 Task: Create a due date automation trigger when advanced on, 2 days after a card is due add dates without an overdue due date at 11:00 AM.
Action: Mouse moved to (985, 318)
Screenshot: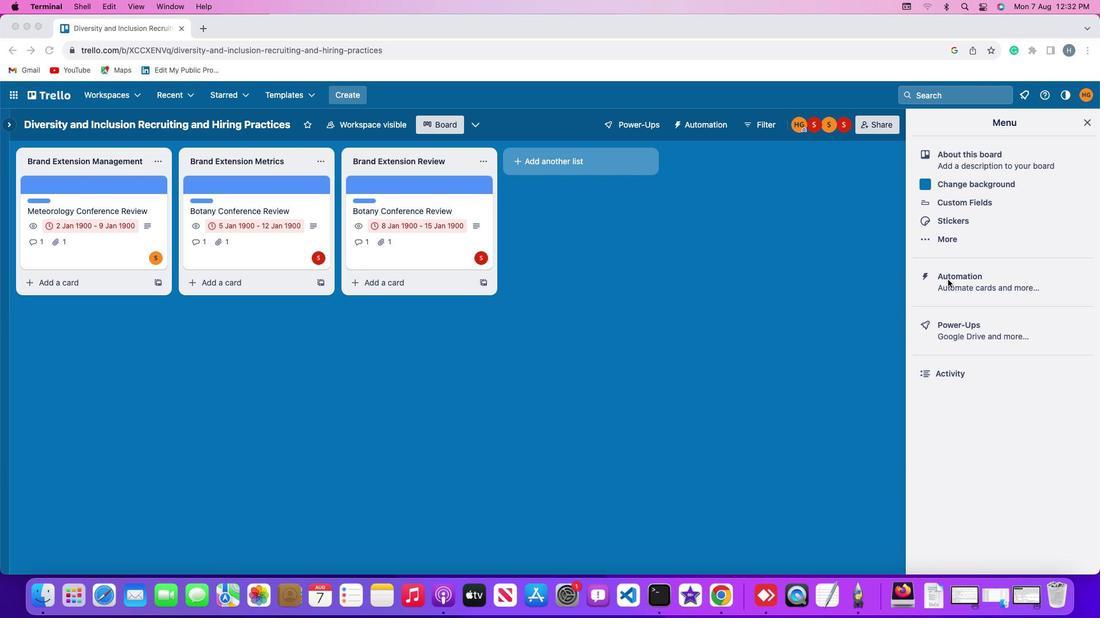 
Action: Mouse pressed left at (985, 318)
Screenshot: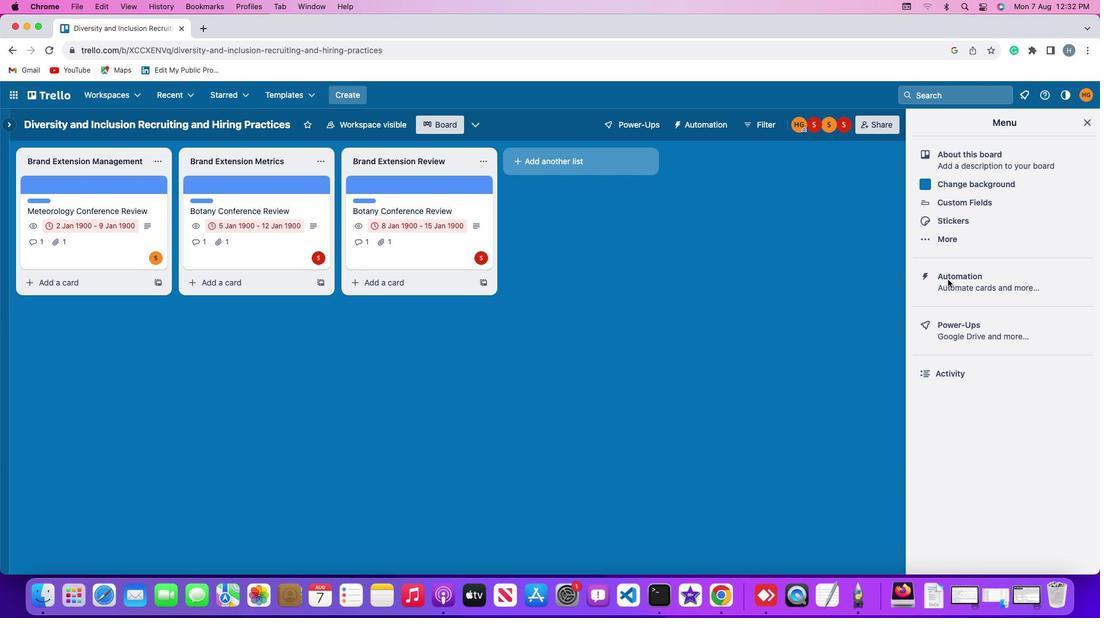 
Action: Mouse pressed left at (985, 318)
Screenshot: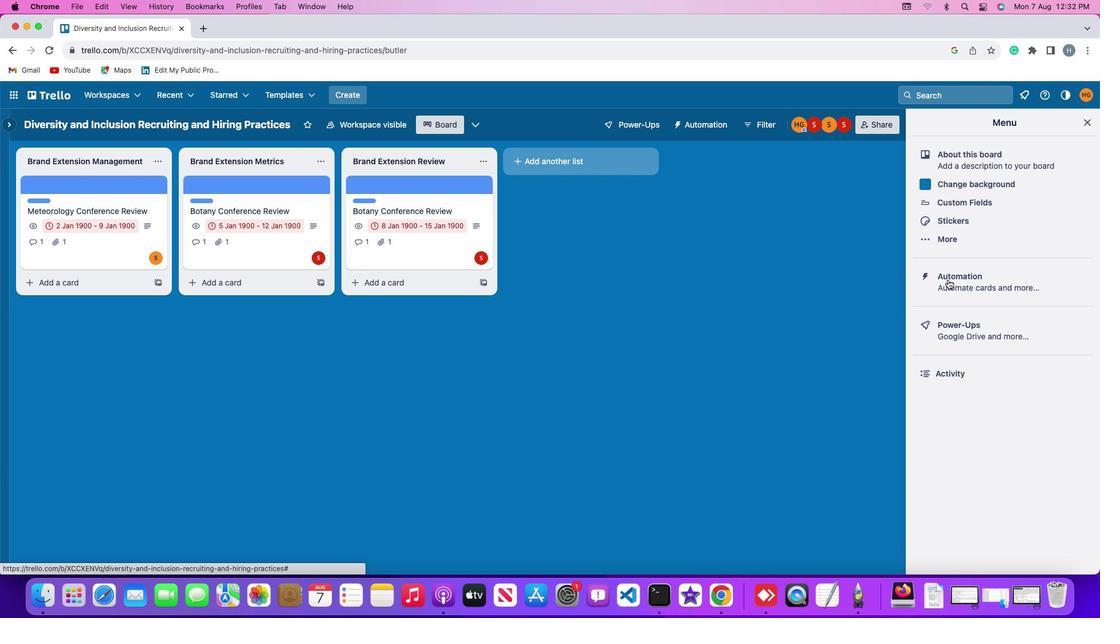 
Action: Mouse moved to (81, 310)
Screenshot: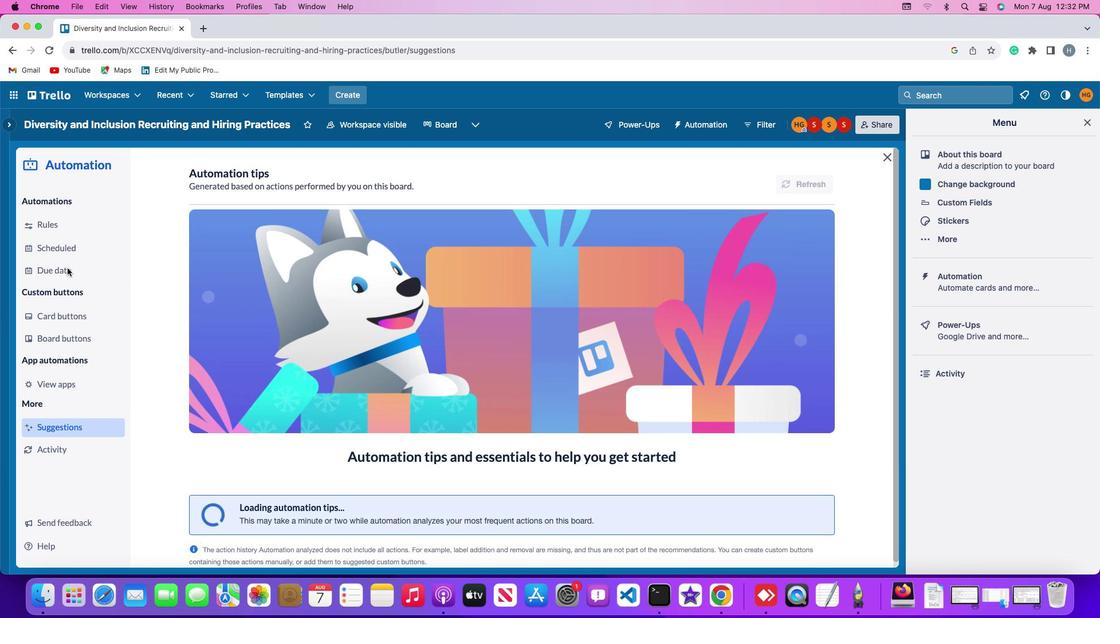 
Action: Mouse pressed left at (81, 310)
Screenshot: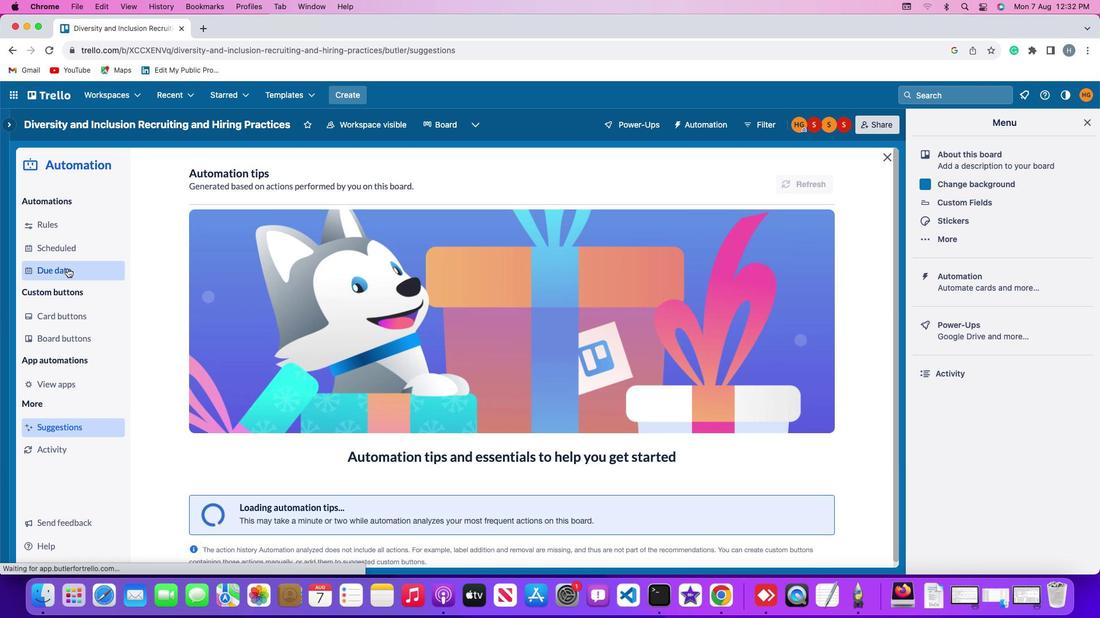 
Action: Mouse moved to (821, 241)
Screenshot: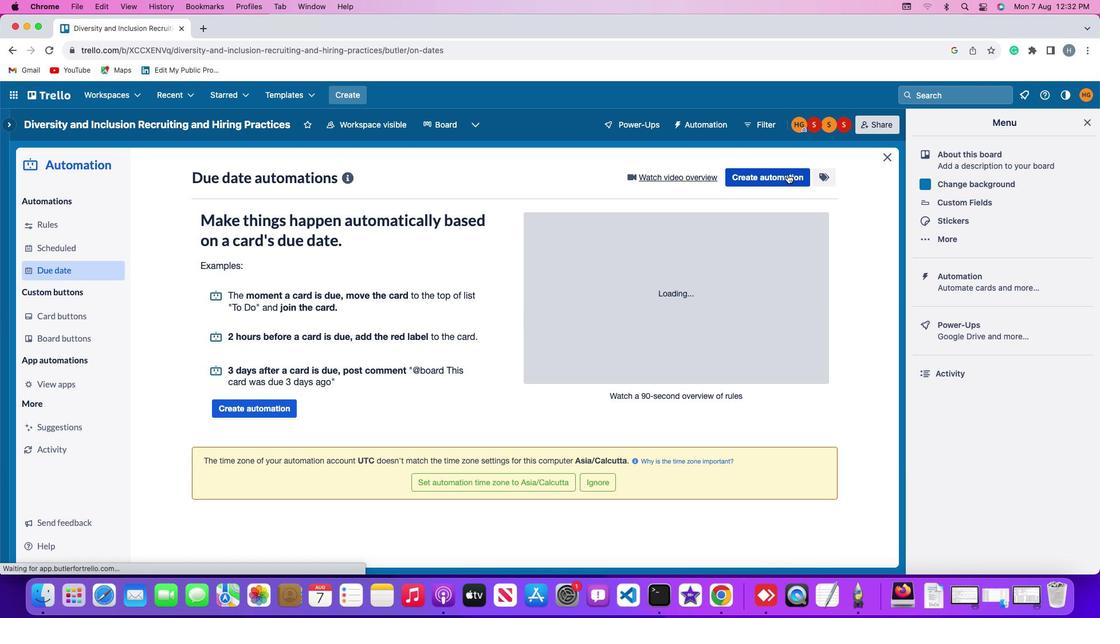 
Action: Mouse pressed left at (821, 241)
Screenshot: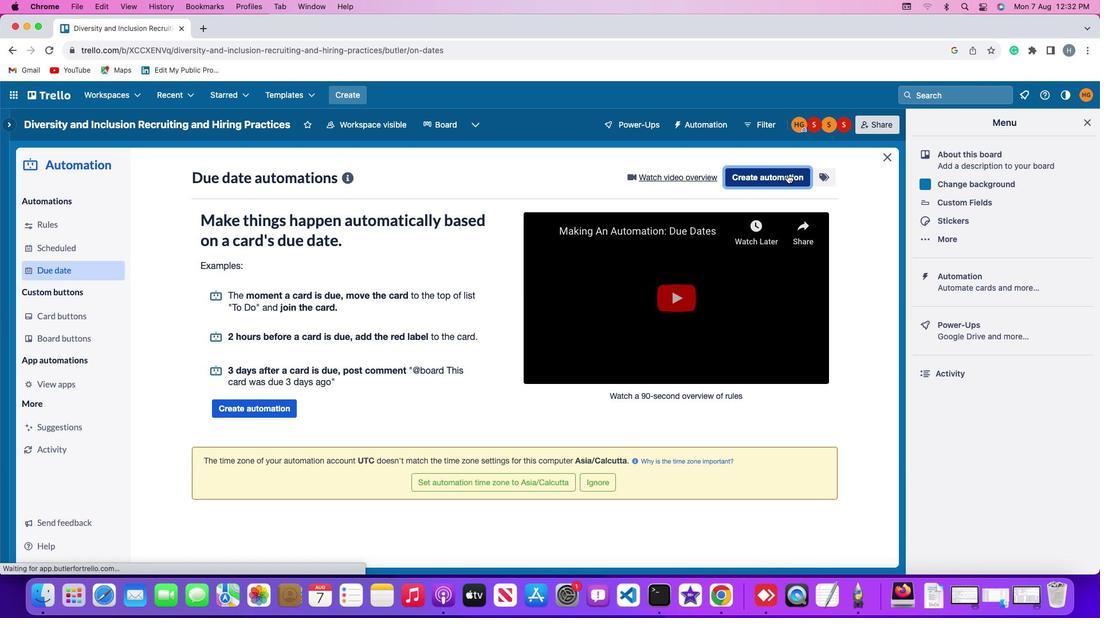 
Action: Mouse moved to (565, 323)
Screenshot: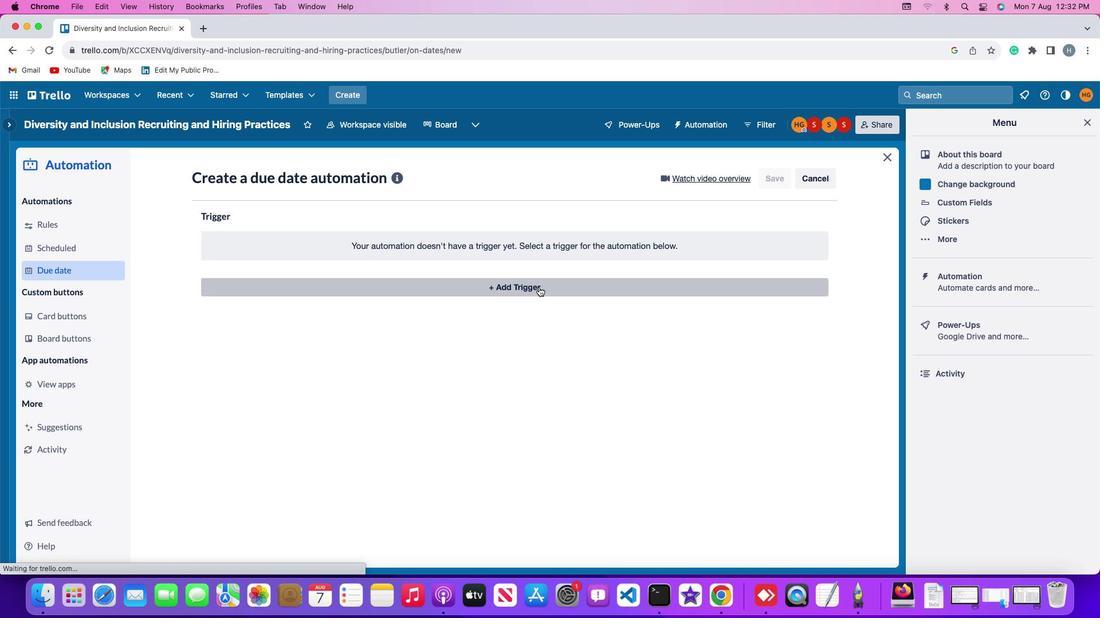 
Action: Mouse pressed left at (565, 323)
Screenshot: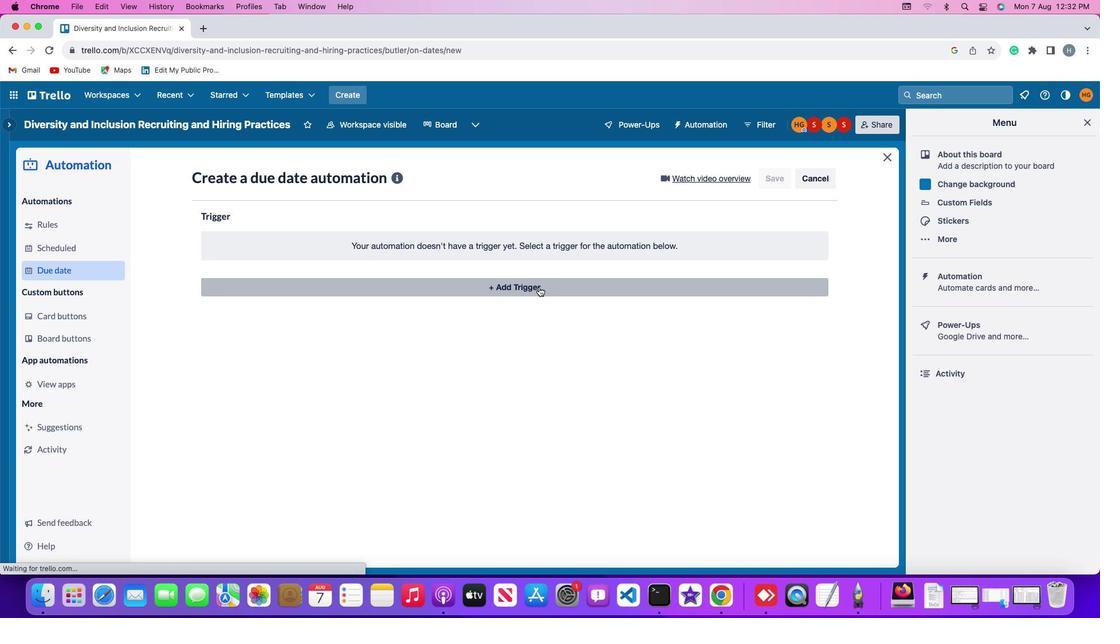 
Action: Mouse moved to (244, 451)
Screenshot: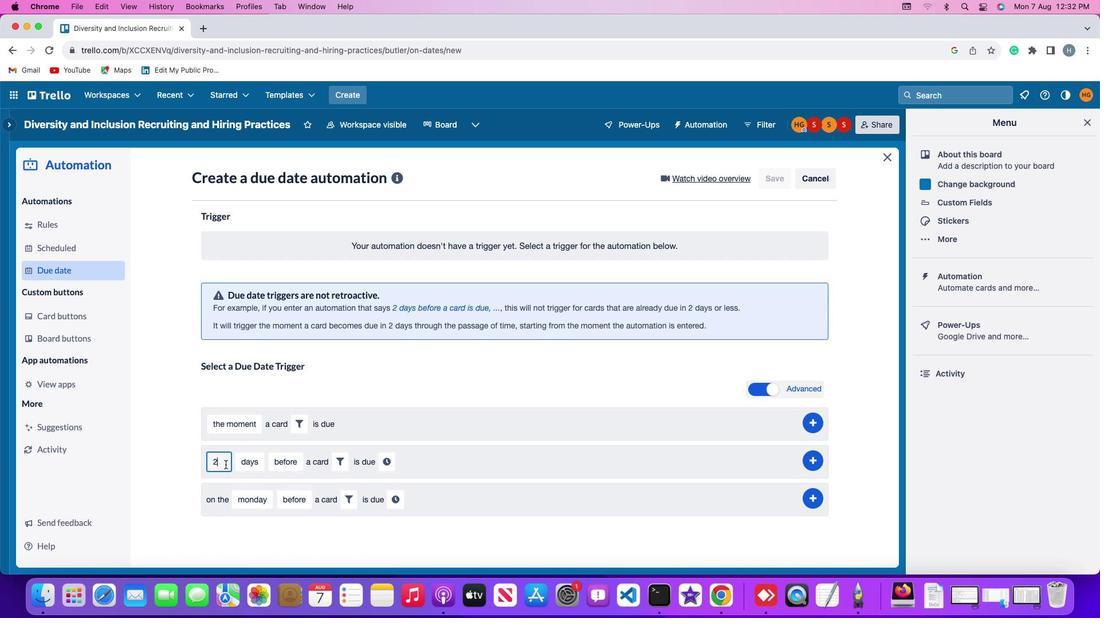 
Action: Mouse pressed left at (244, 451)
Screenshot: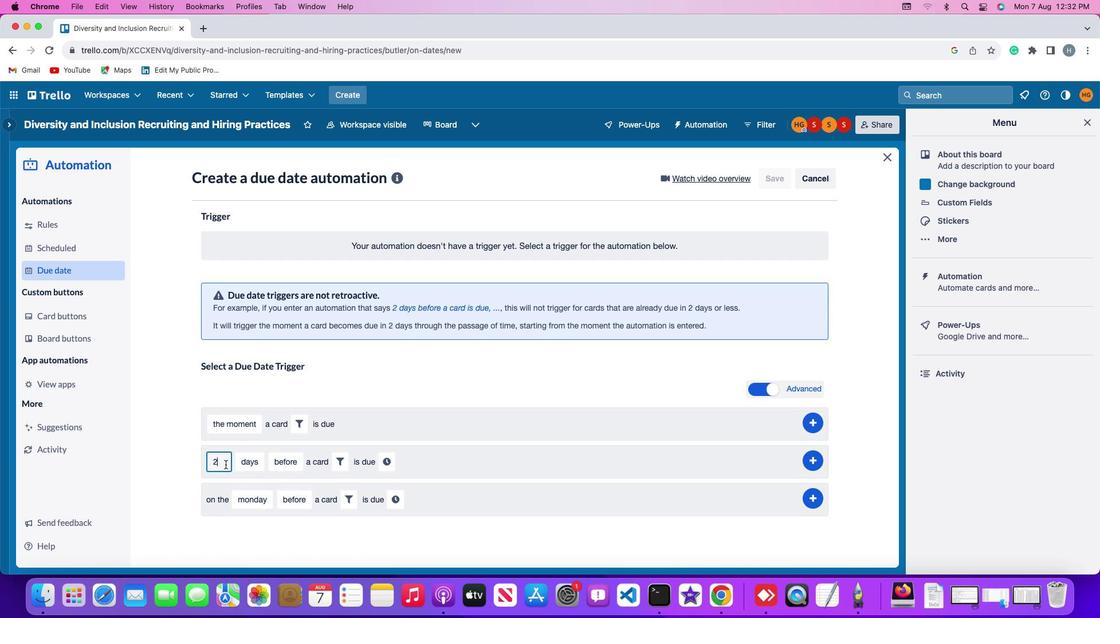 
Action: Mouse moved to (244, 451)
Screenshot: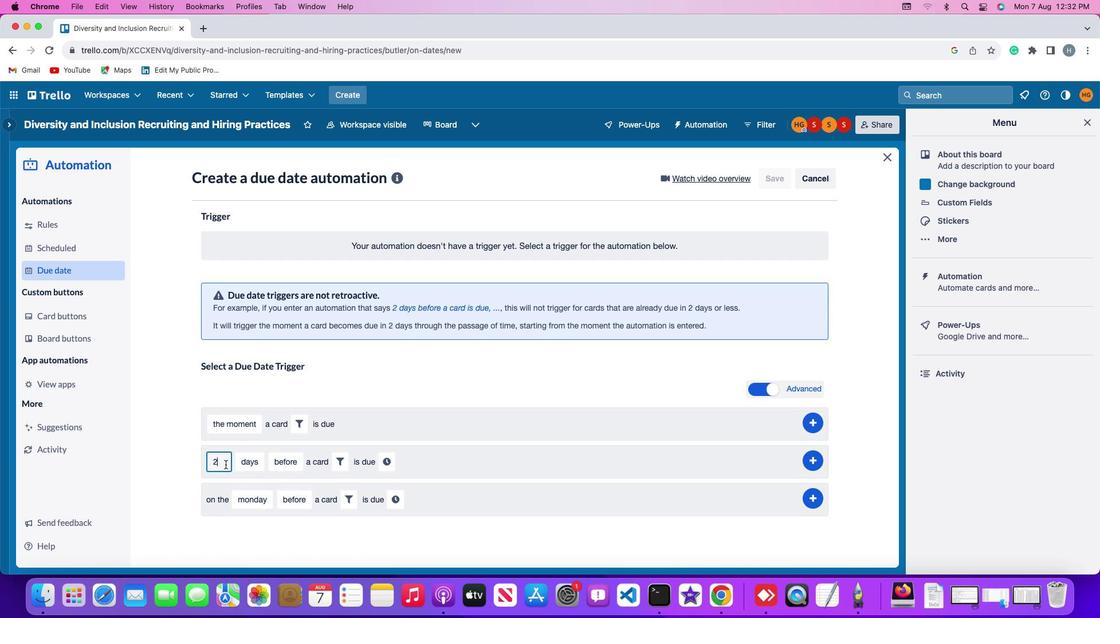 
Action: Key pressed Key.backspace'2'
Screenshot: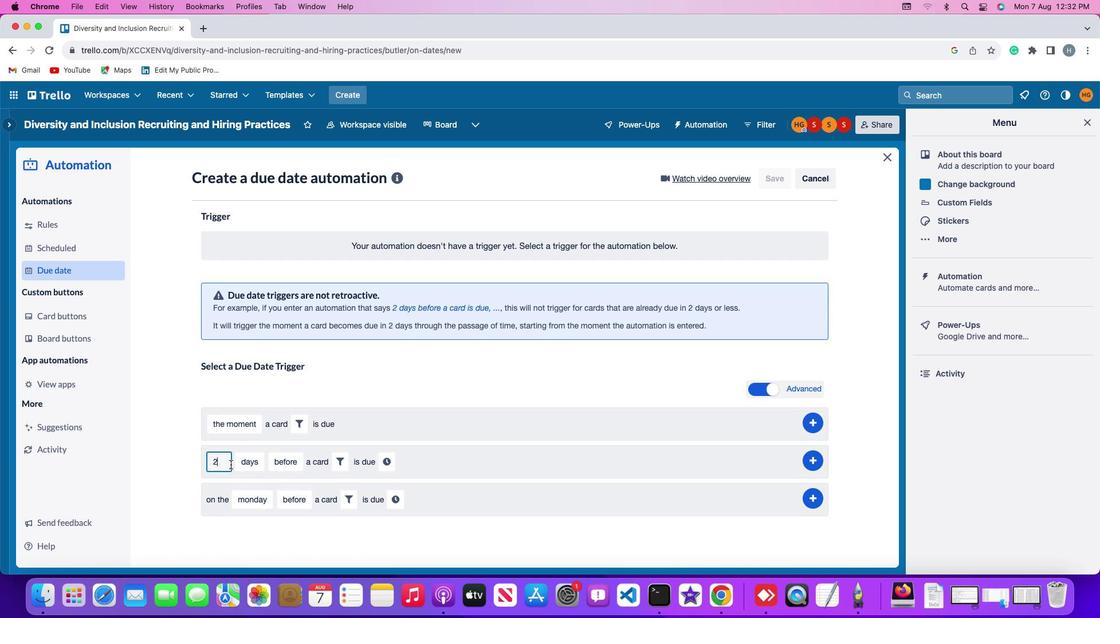
Action: Mouse moved to (271, 449)
Screenshot: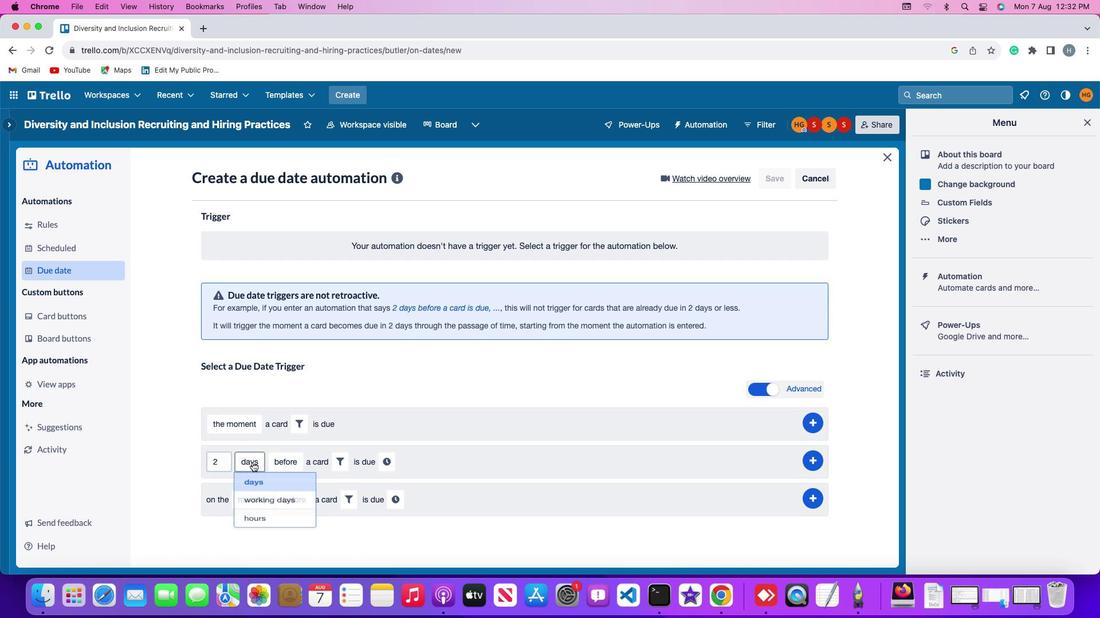 
Action: Mouse pressed left at (271, 449)
Screenshot: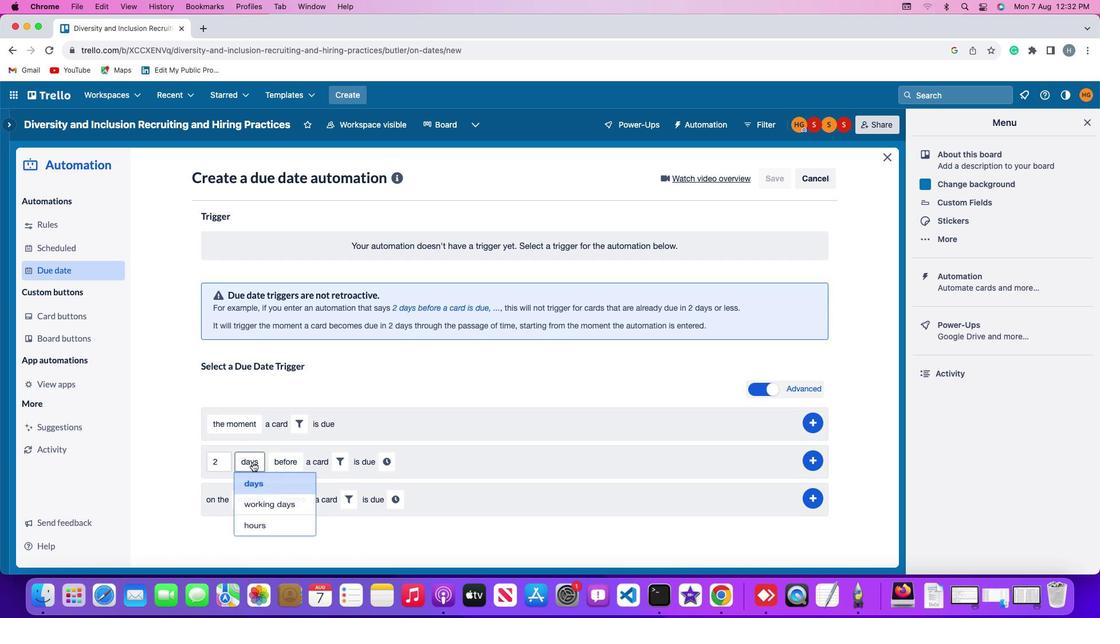 
Action: Mouse moved to (279, 469)
Screenshot: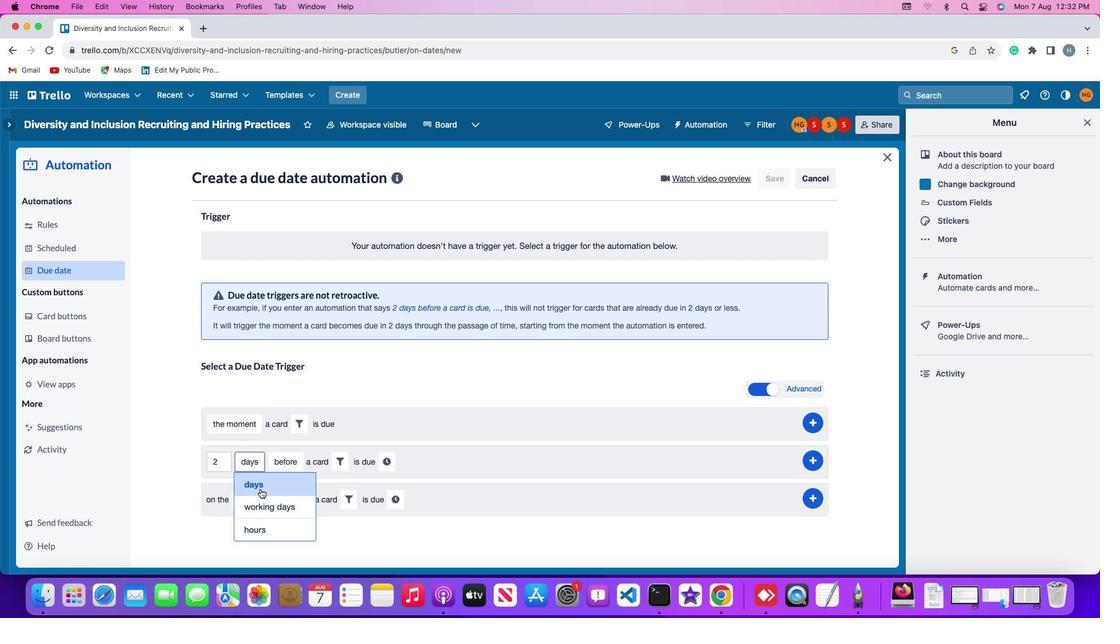 
Action: Mouse pressed left at (279, 469)
Screenshot: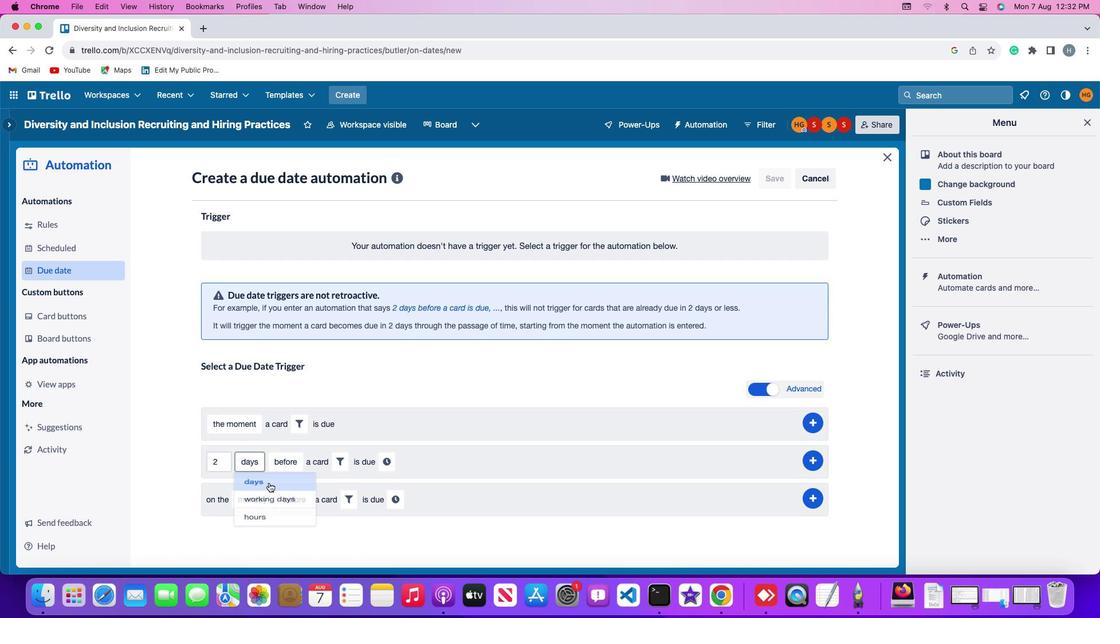 
Action: Mouse moved to (305, 450)
Screenshot: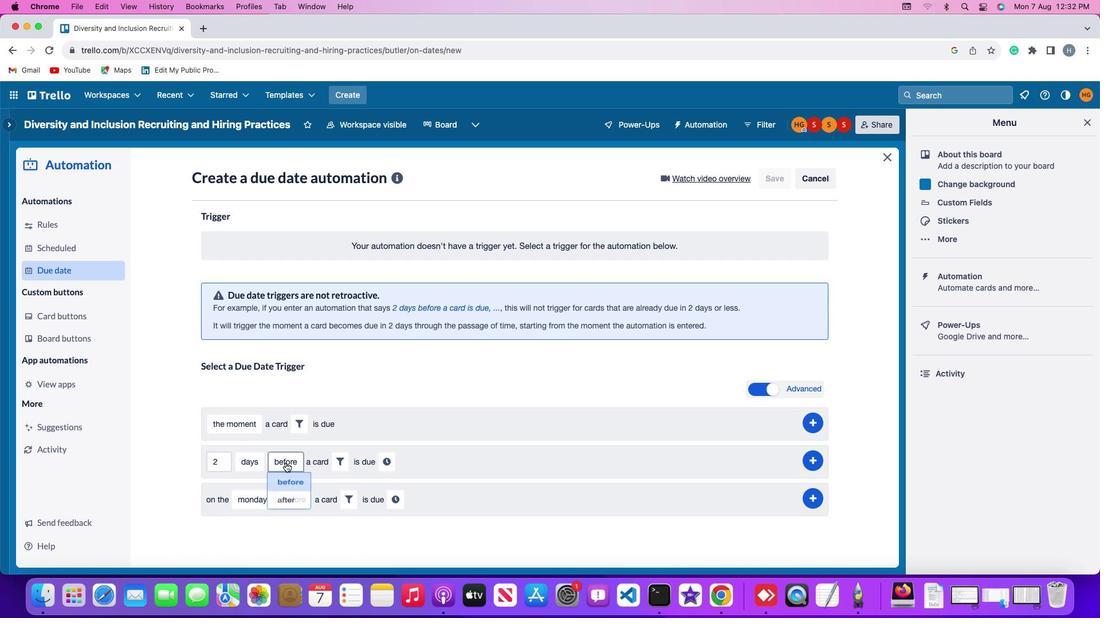 
Action: Mouse pressed left at (305, 450)
Screenshot: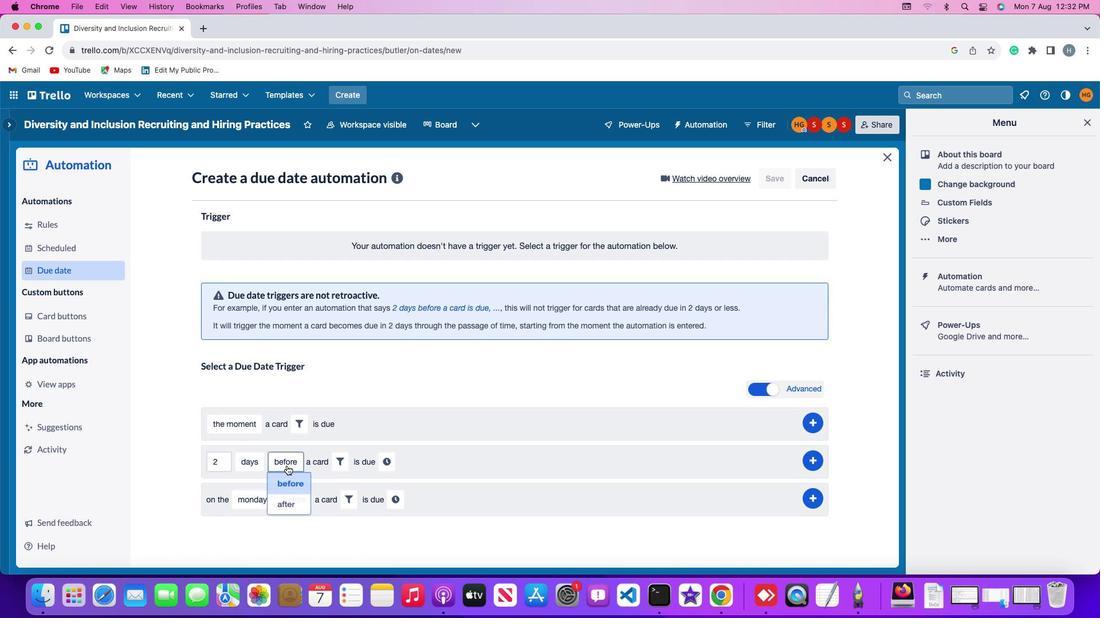 
Action: Mouse moved to (315, 482)
Screenshot: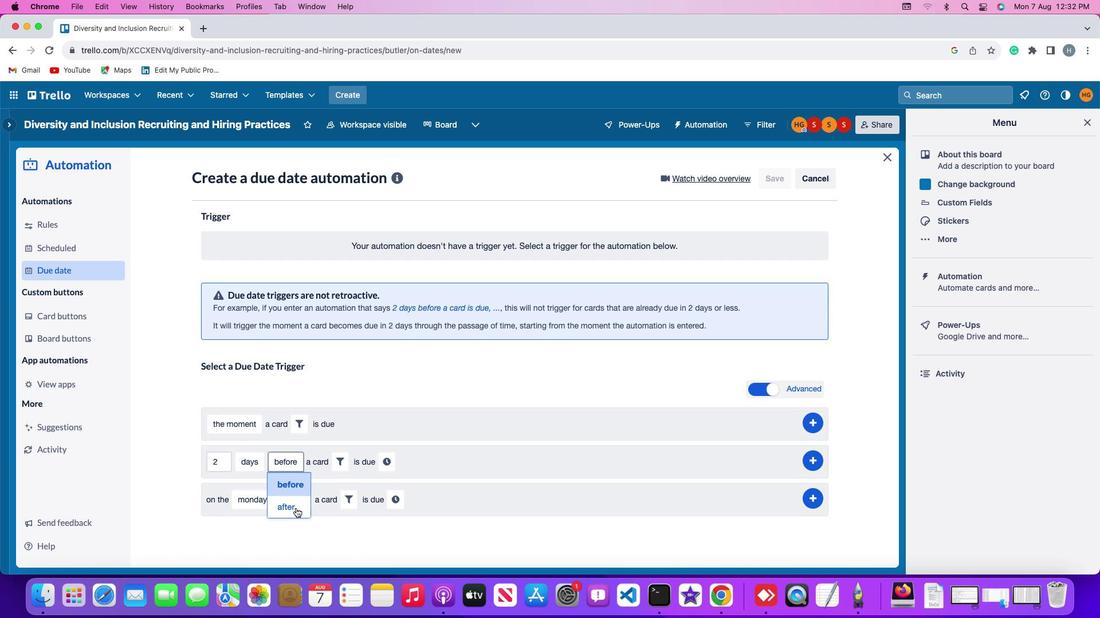 
Action: Mouse pressed left at (315, 482)
Screenshot: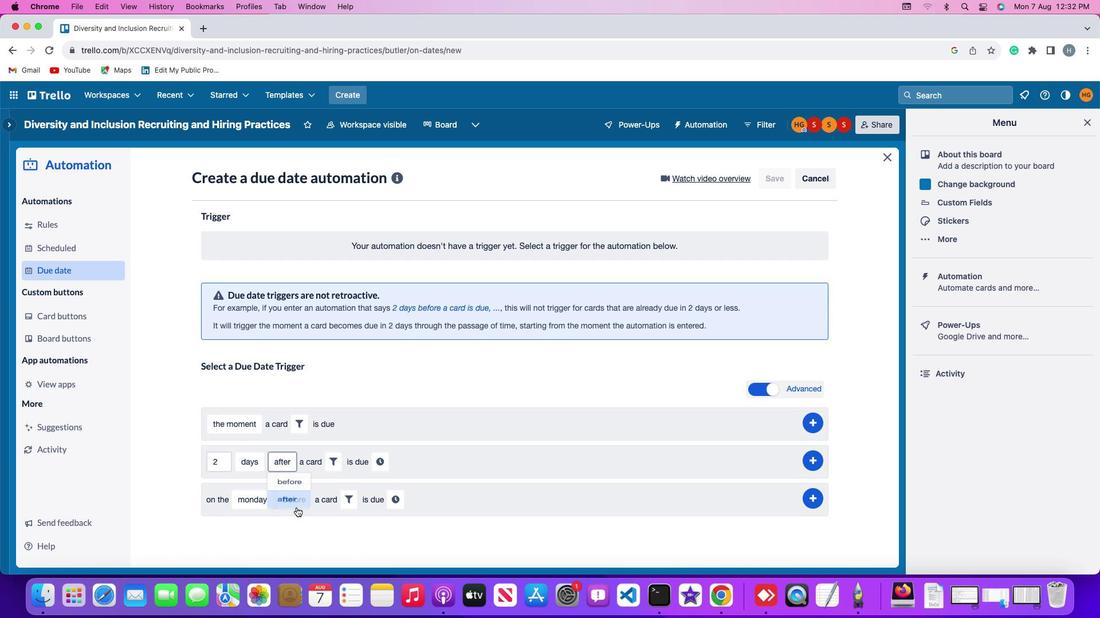 
Action: Mouse moved to (353, 452)
Screenshot: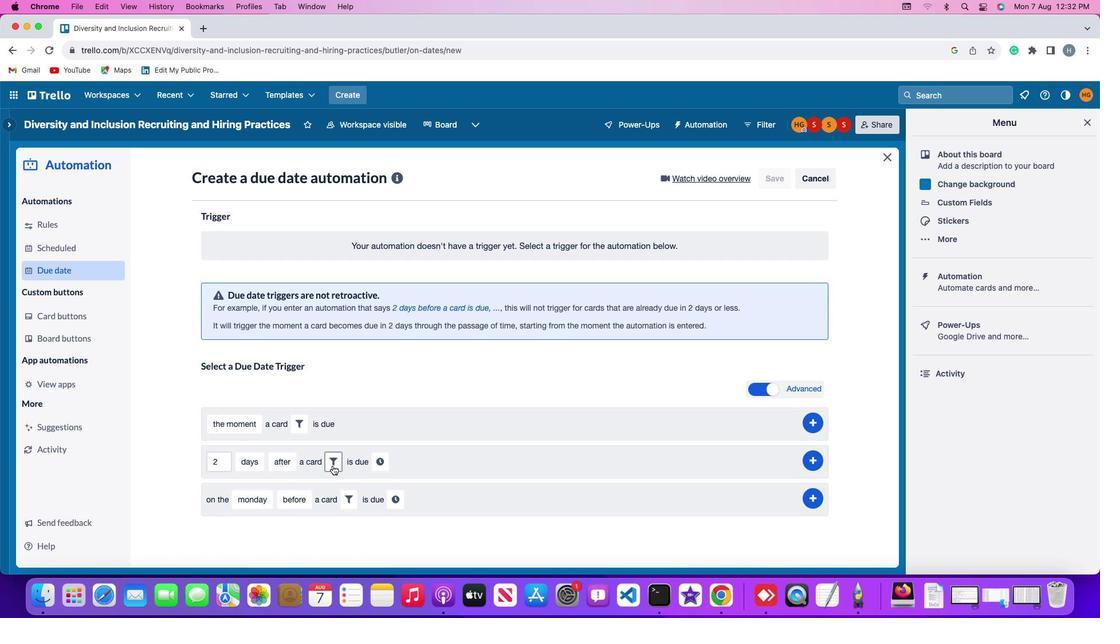 
Action: Mouse pressed left at (353, 452)
Screenshot: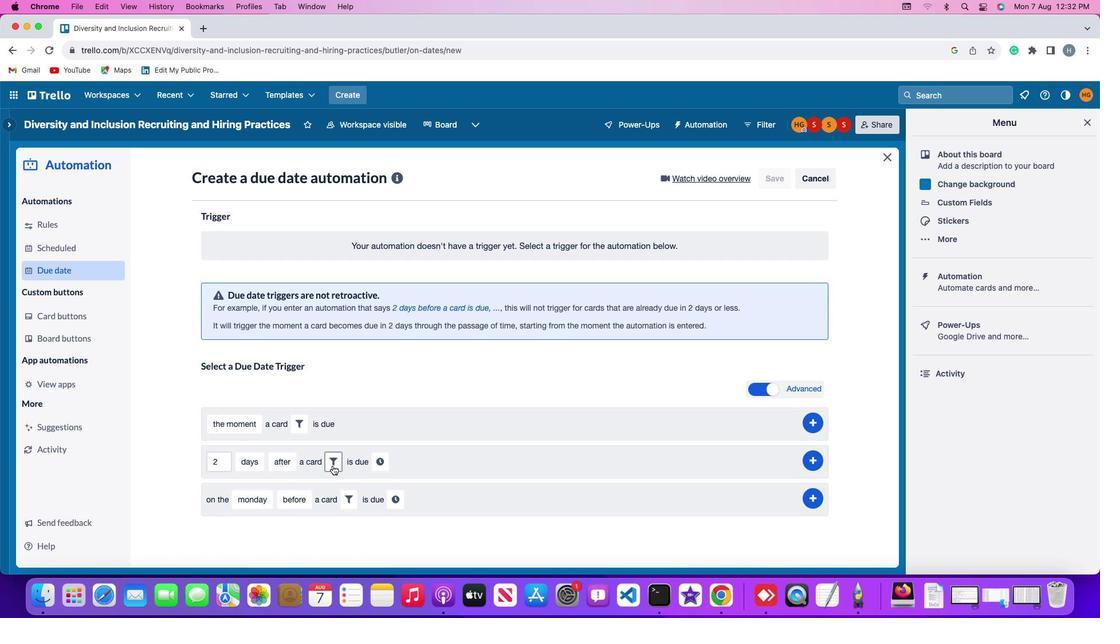 
Action: Mouse moved to (412, 478)
Screenshot: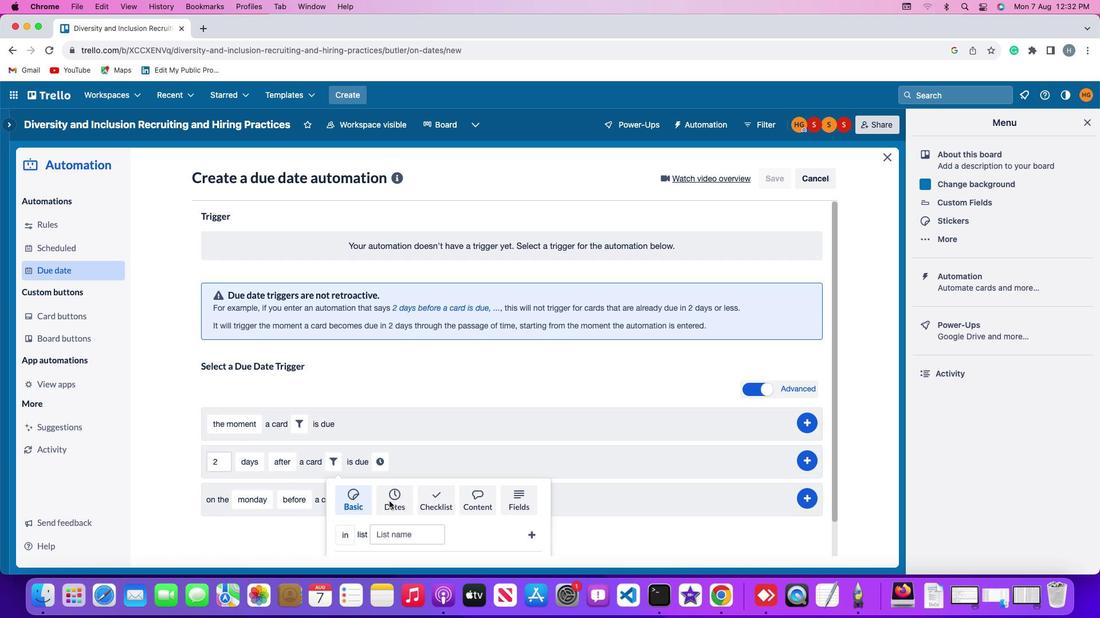 
Action: Mouse pressed left at (412, 478)
Screenshot: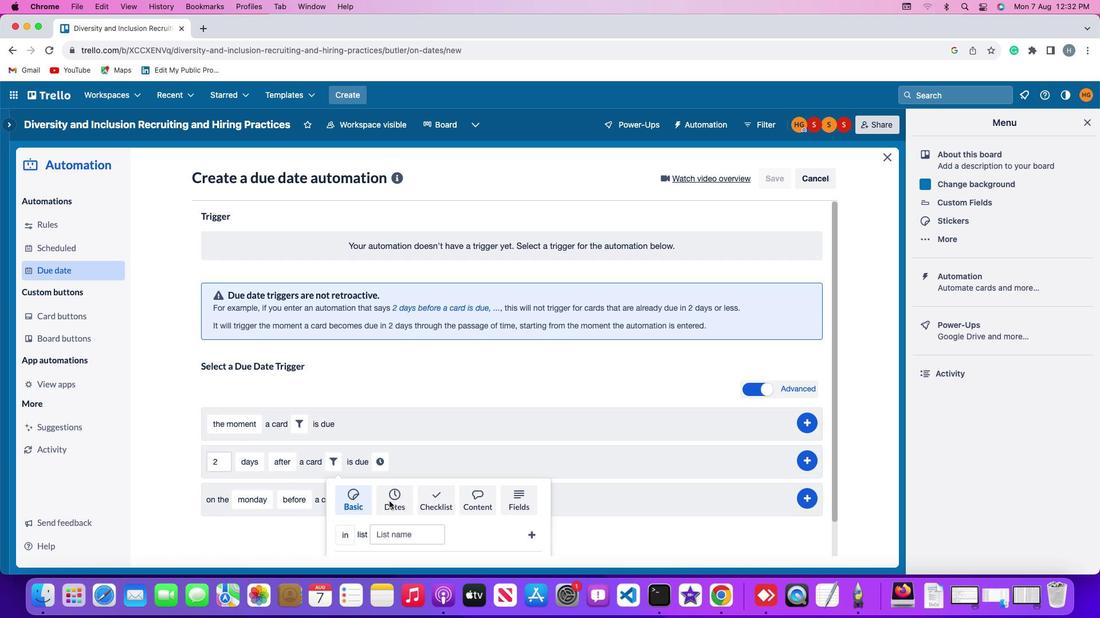 
Action: Mouse moved to (377, 498)
Screenshot: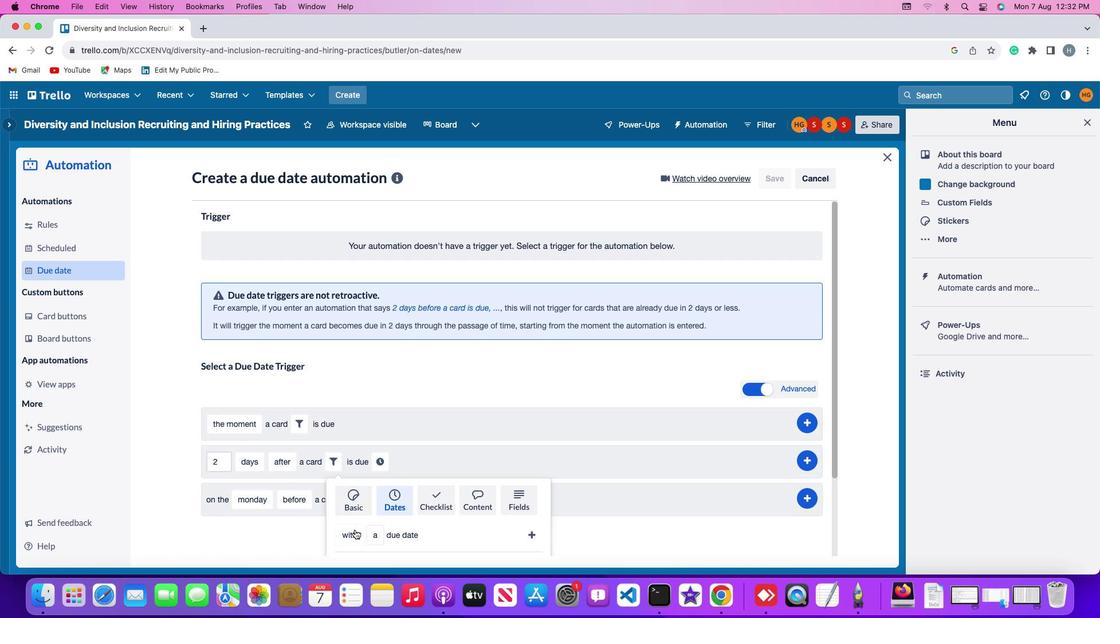 
Action: Mouse pressed left at (377, 498)
Screenshot: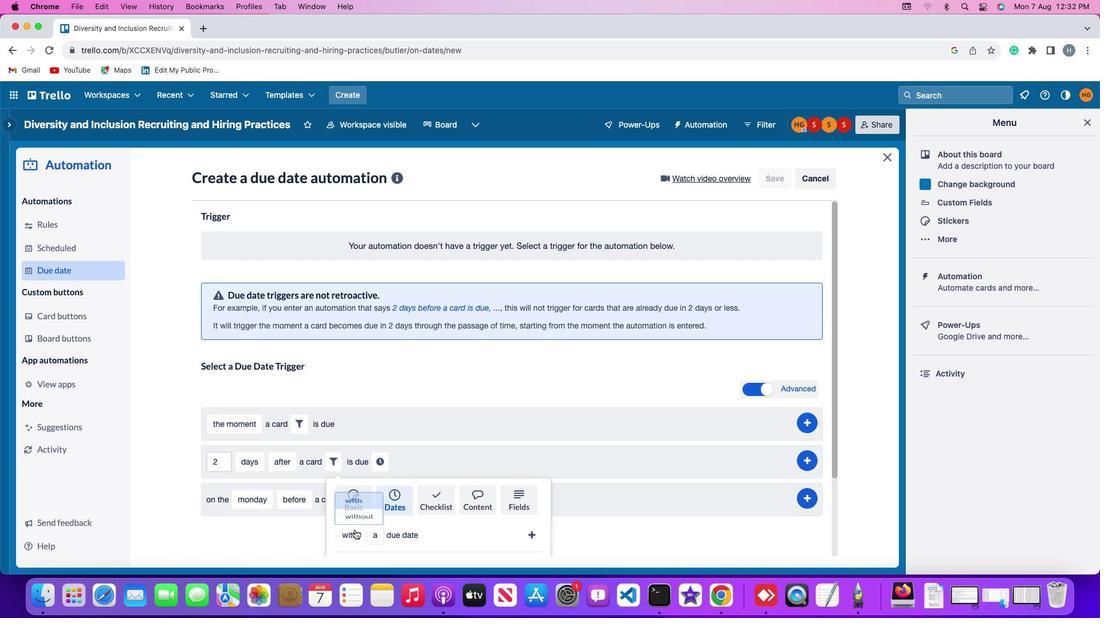 
Action: Mouse moved to (379, 488)
Screenshot: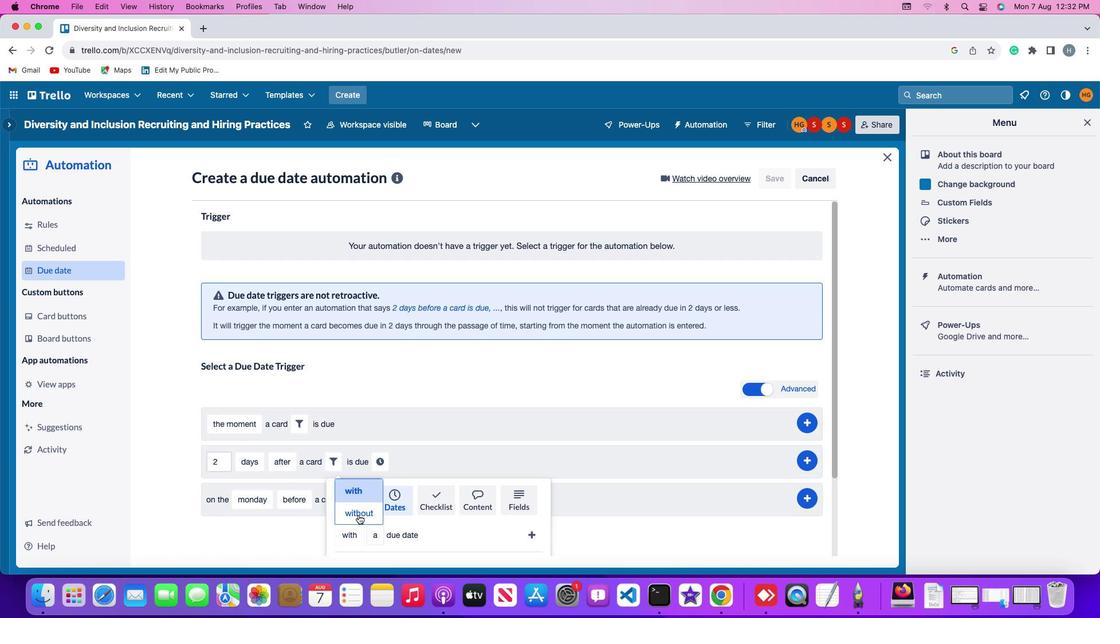 
Action: Mouse pressed left at (379, 488)
Screenshot: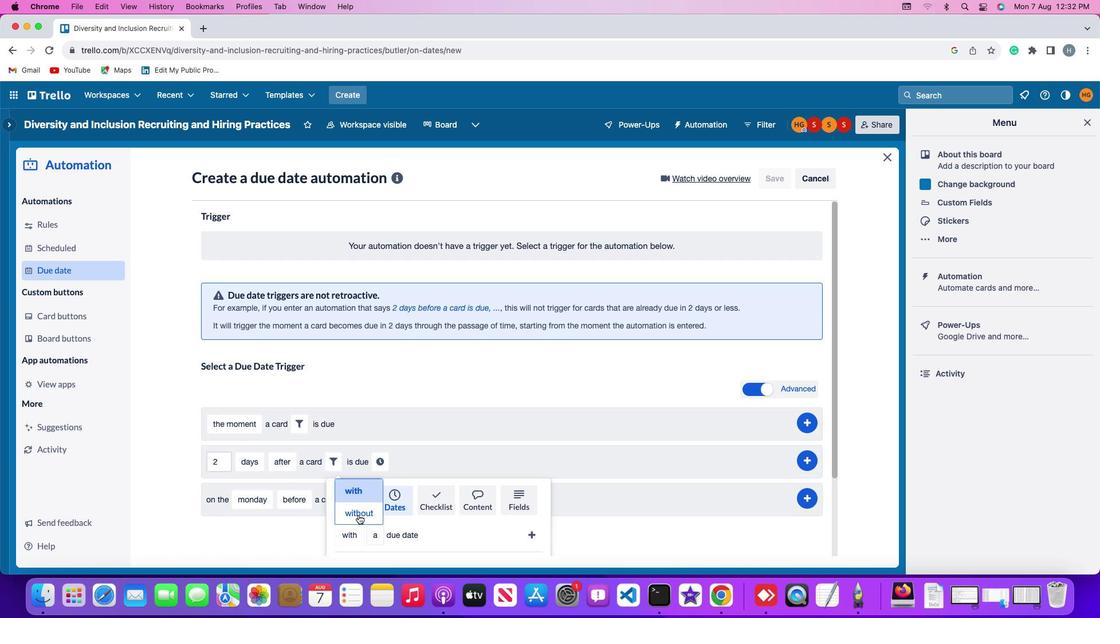 
Action: Mouse moved to (404, 500)
Screenshot: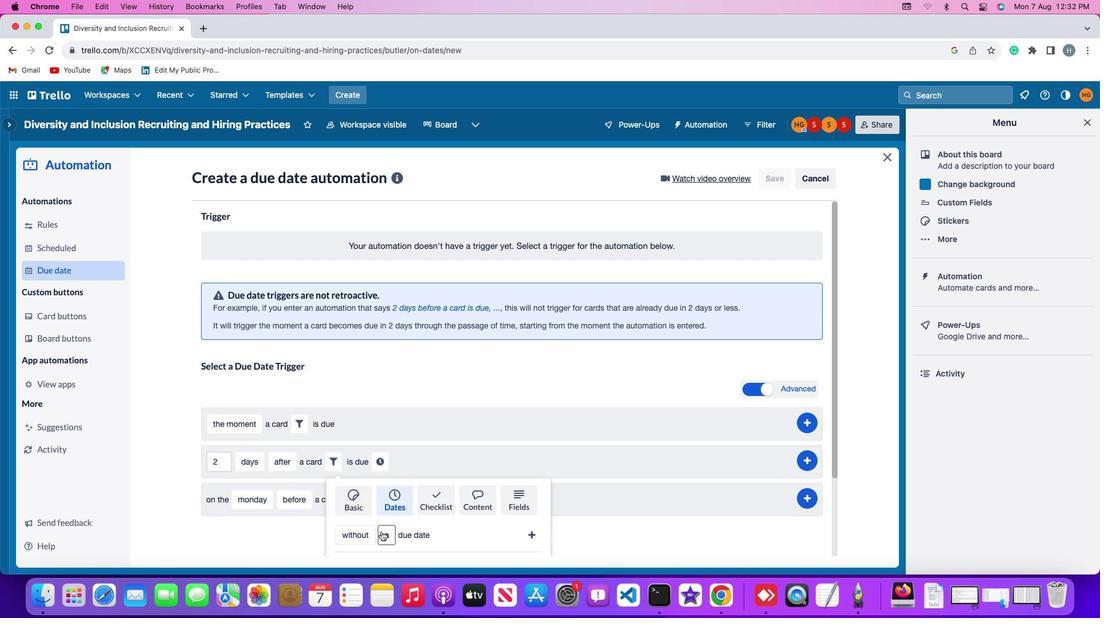 
Action: Mouse pressed left at (404, 500)
Screenshot: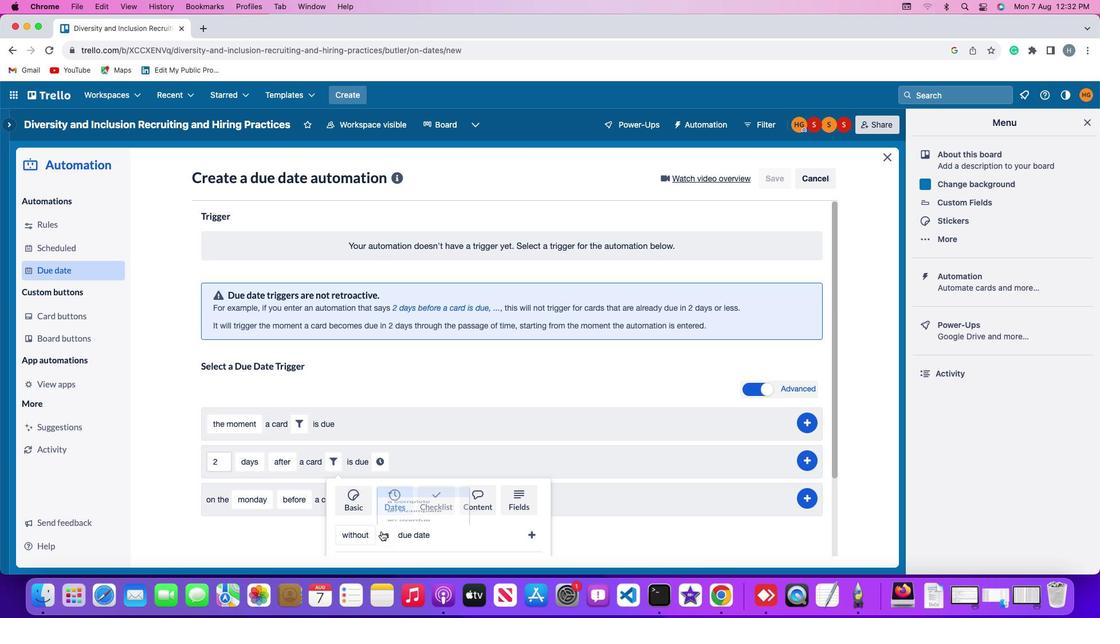 
Action: Mouse moved to (424, 486)
Screenshot: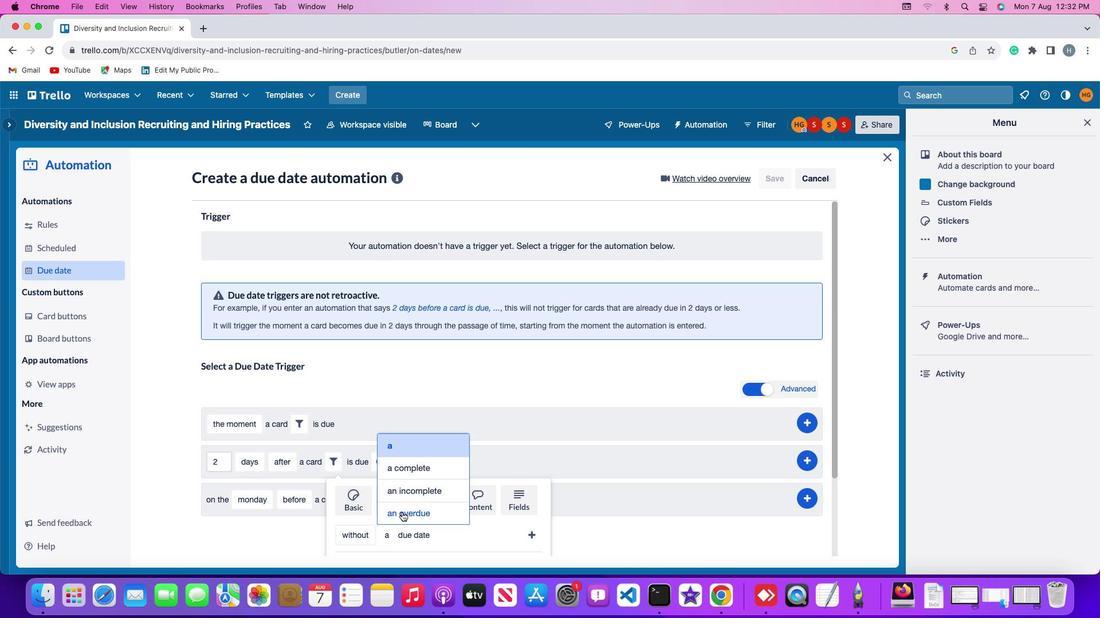 
Action: Mouse pressed left at (424, 486)
Screenshot: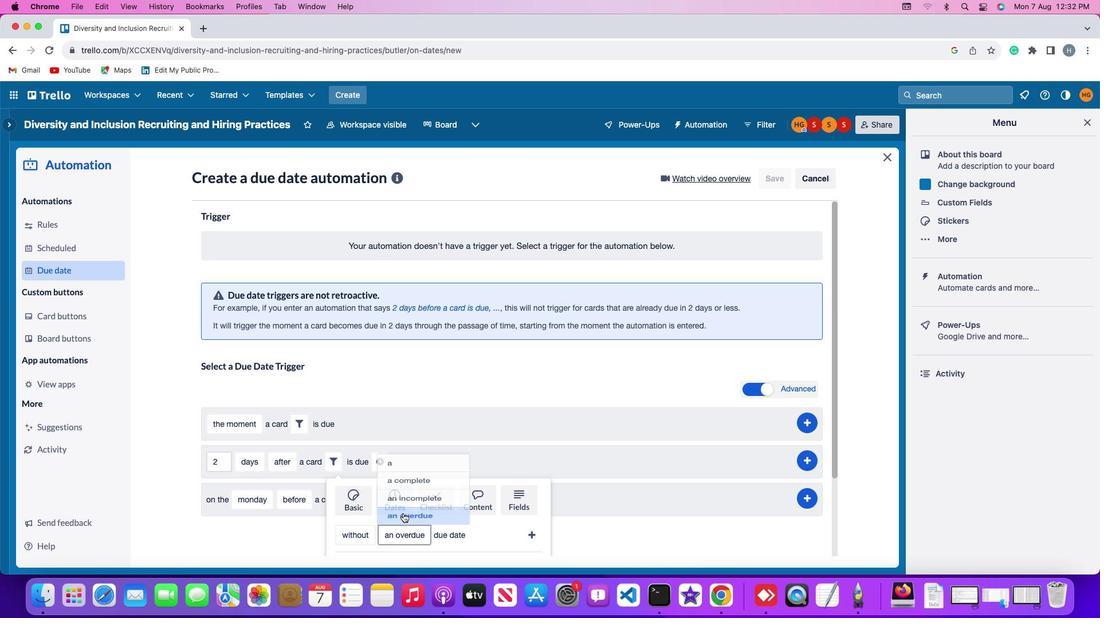 
Action: Mouse moved to (559, 500)
Screenshot: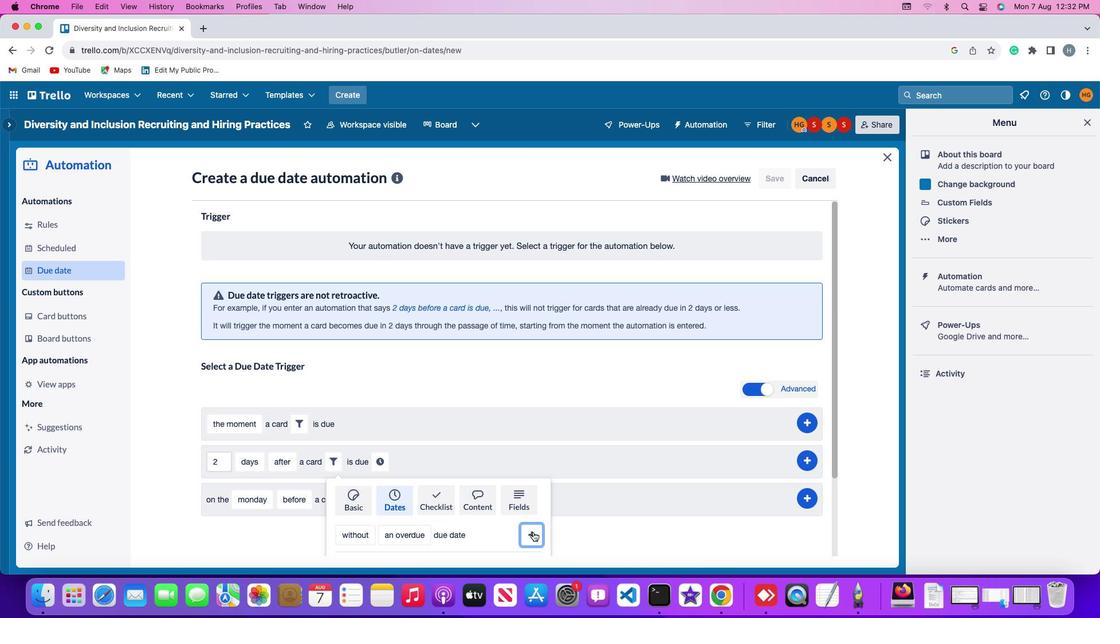 
Action: Mouse pressed left at (559, 500)
Screenshot: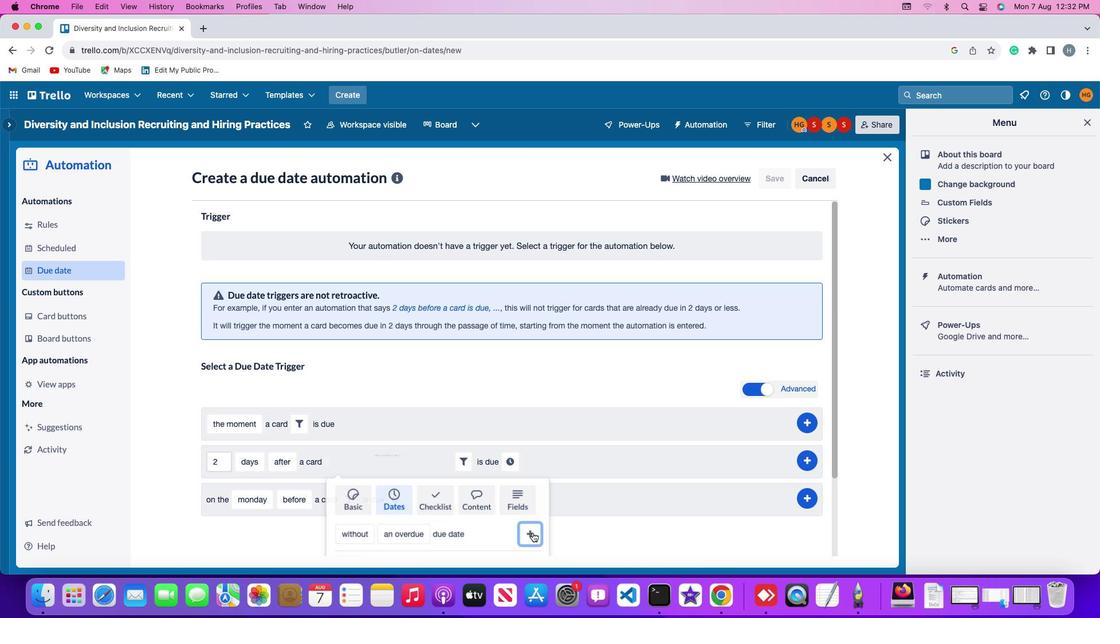 
Action: Mouse moved to (533, 451)
Screenshot: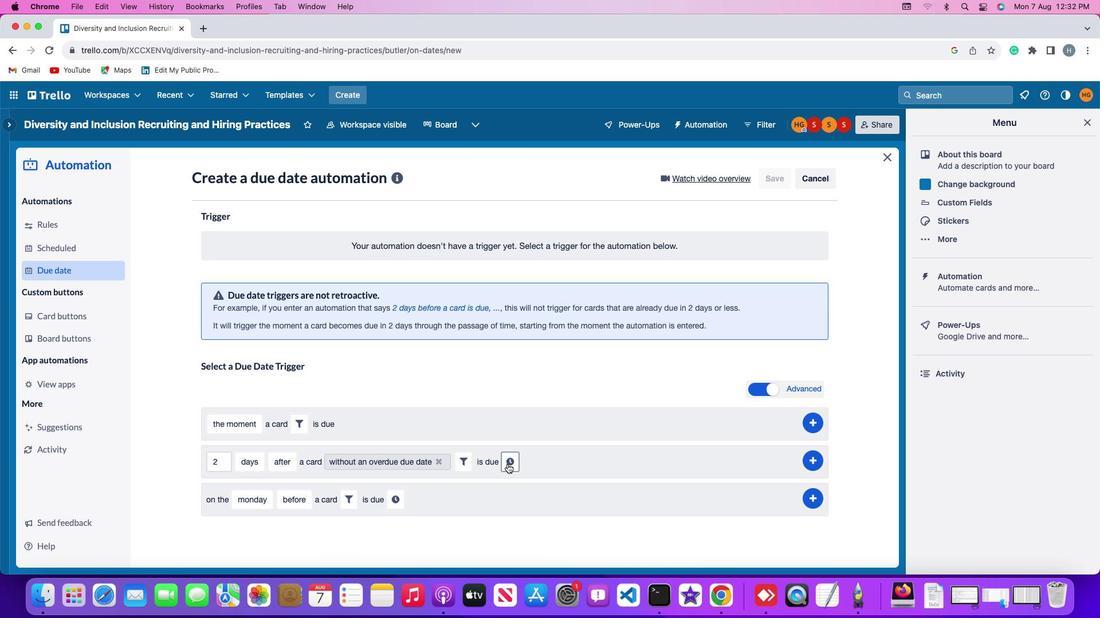 
Action: Mouse pressed left at (533, 451)
Screenshot: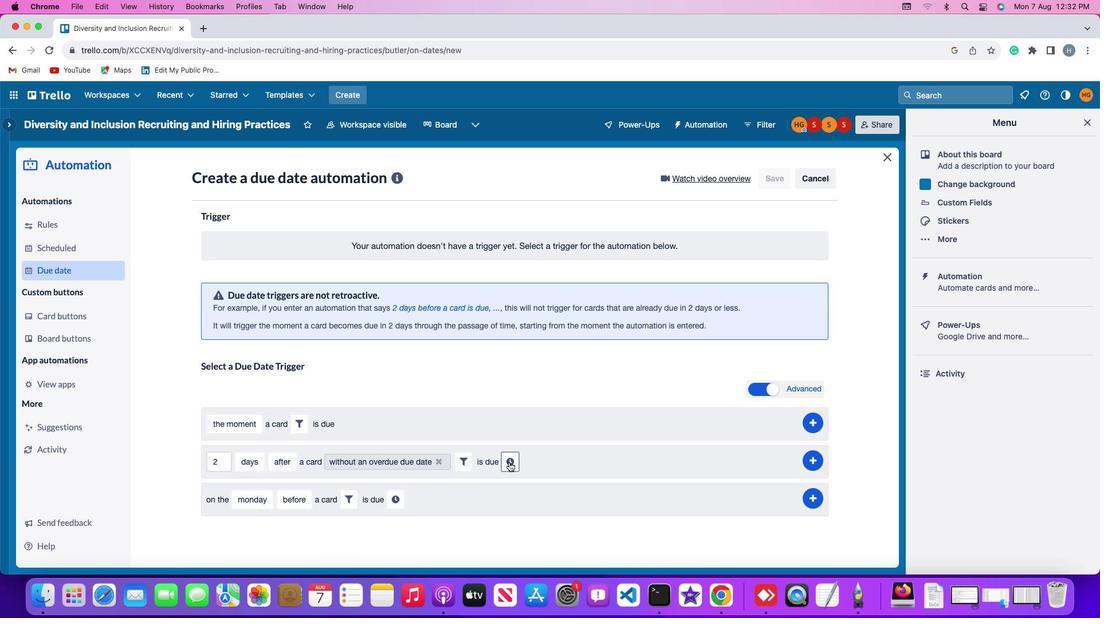 
Action: Mouse moved to (563, 450)
Screenshot: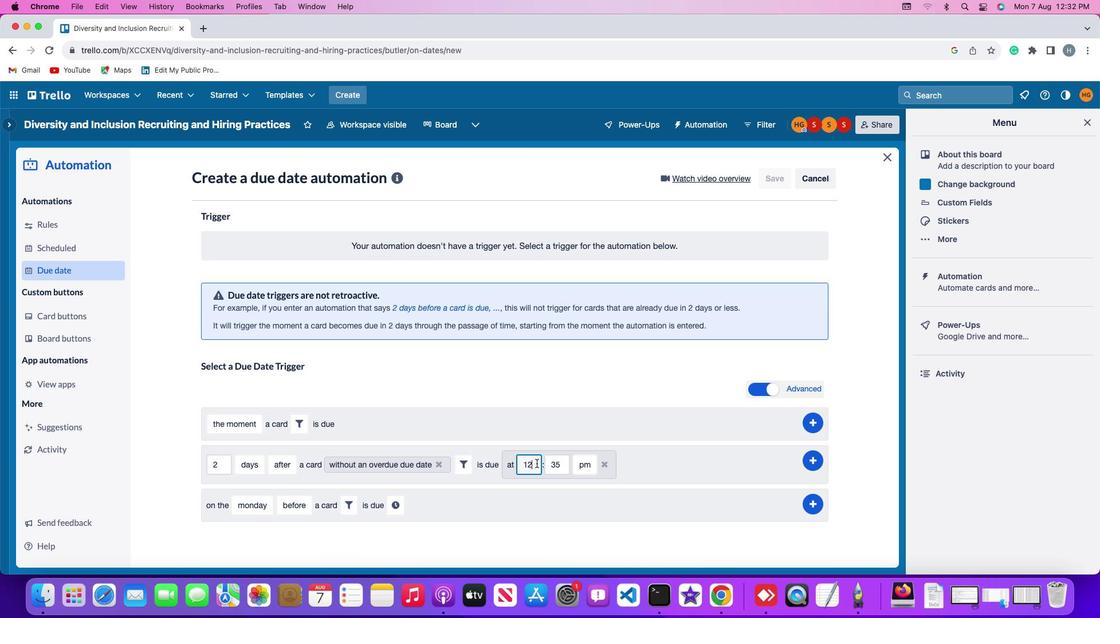 
Action: Mouse pressed left at (563, 450)
Screenshot: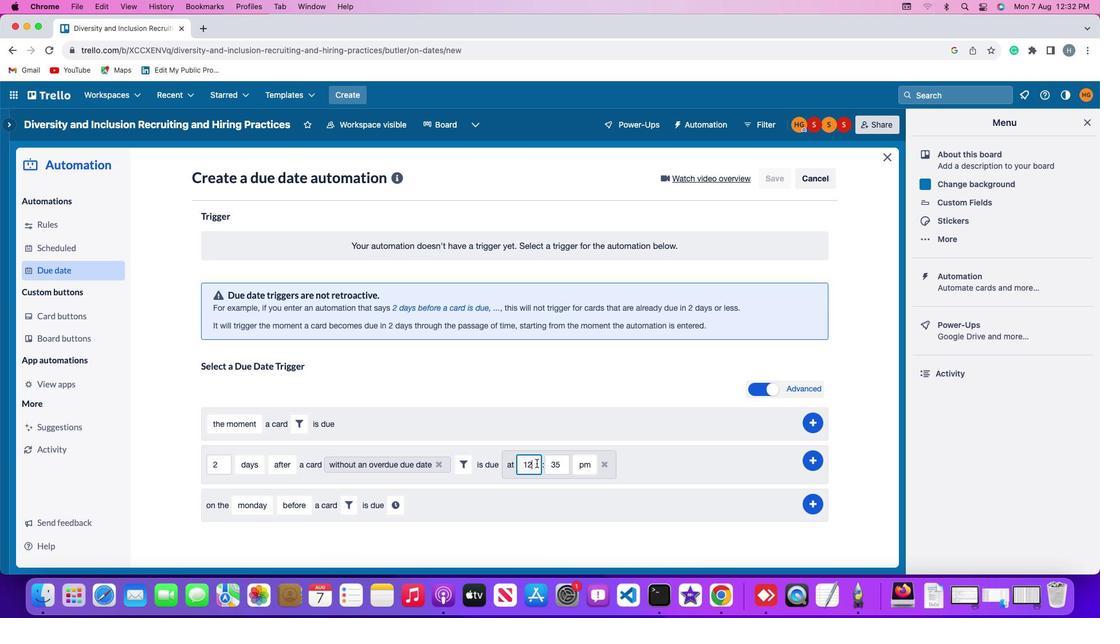 
Action: Mouse moved to (563, 451)
Screenshot: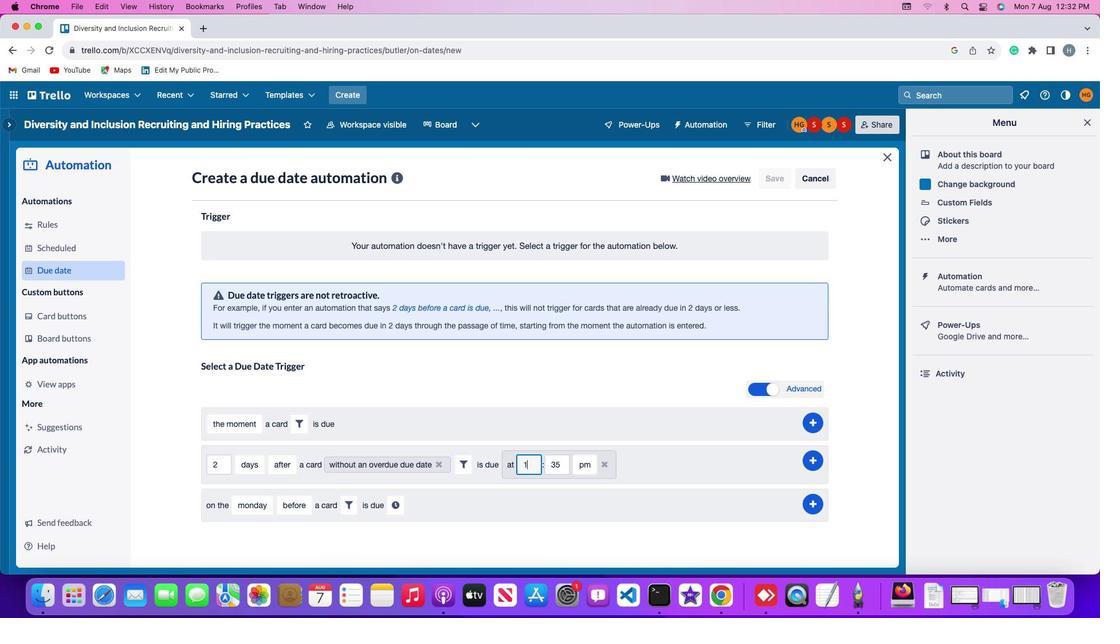 
Action: Key pressed Key.backspaceKey.backspace
Screenshot: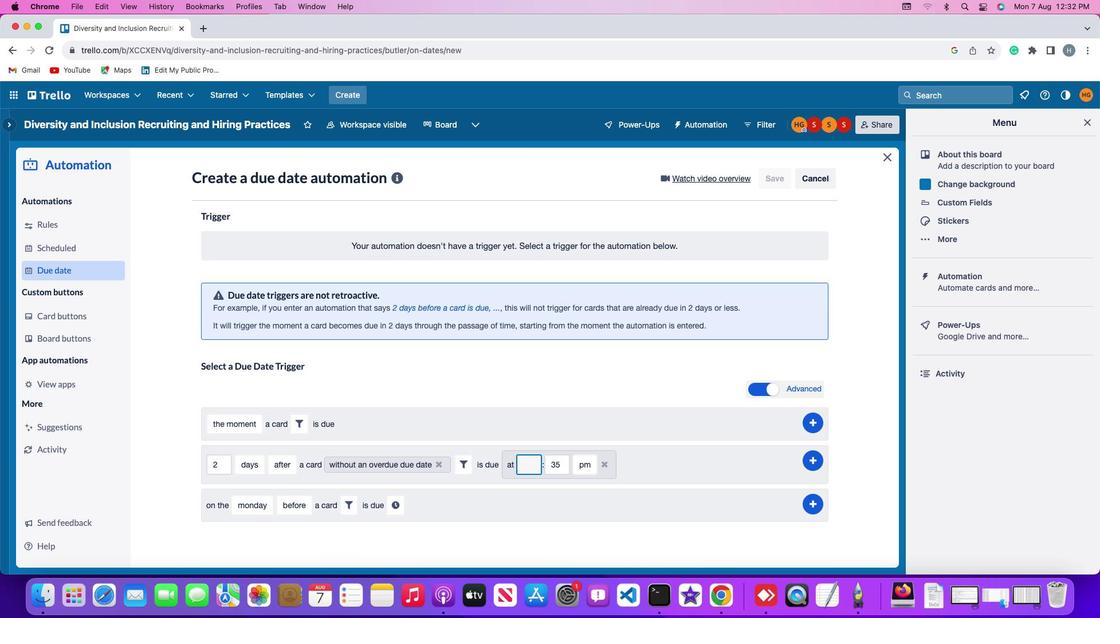 
Action: Mouse moved to (563, 451)
Screenshot: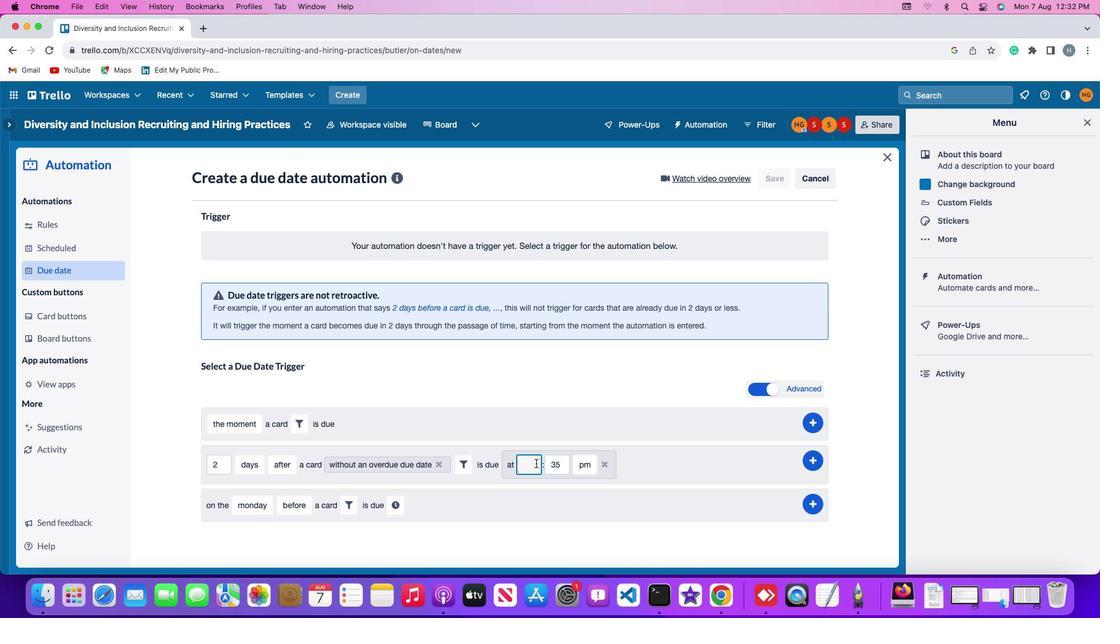 
Action: Key pressed '1''1'
Screenshot: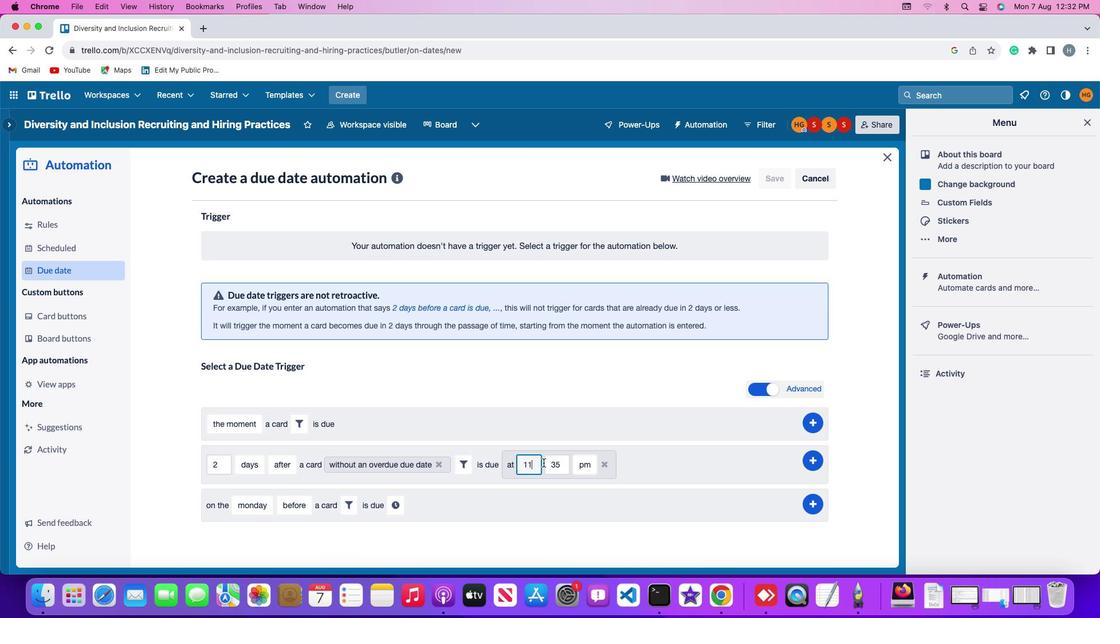 
Action: Mouse moved to (591, 451)
Screenshot: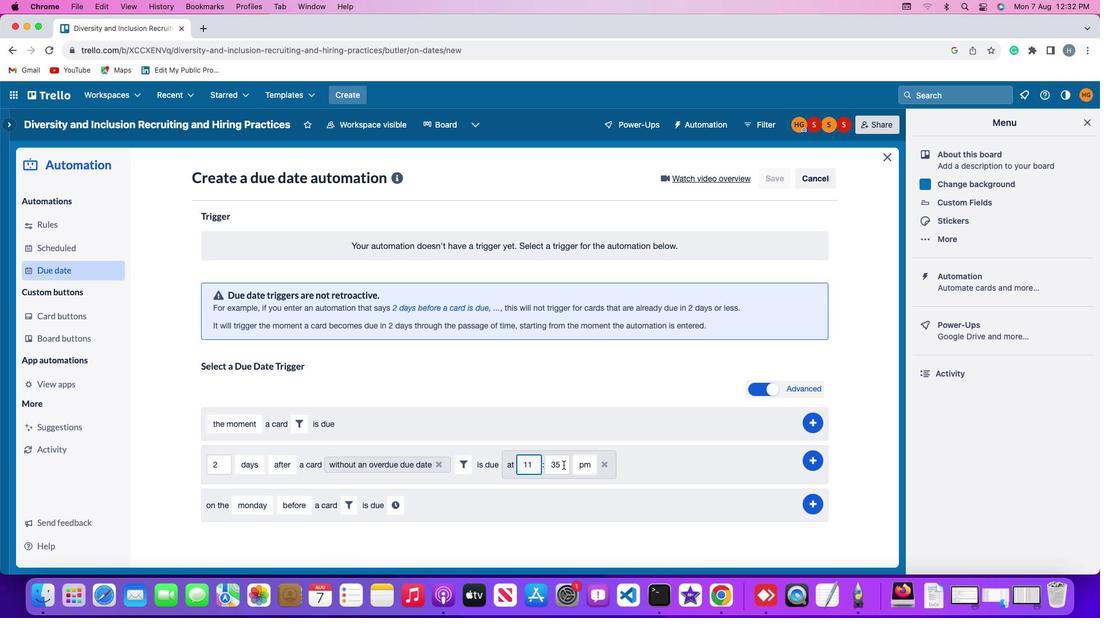 
Action: Mouse pressed left at (591, 451)
Screenshot: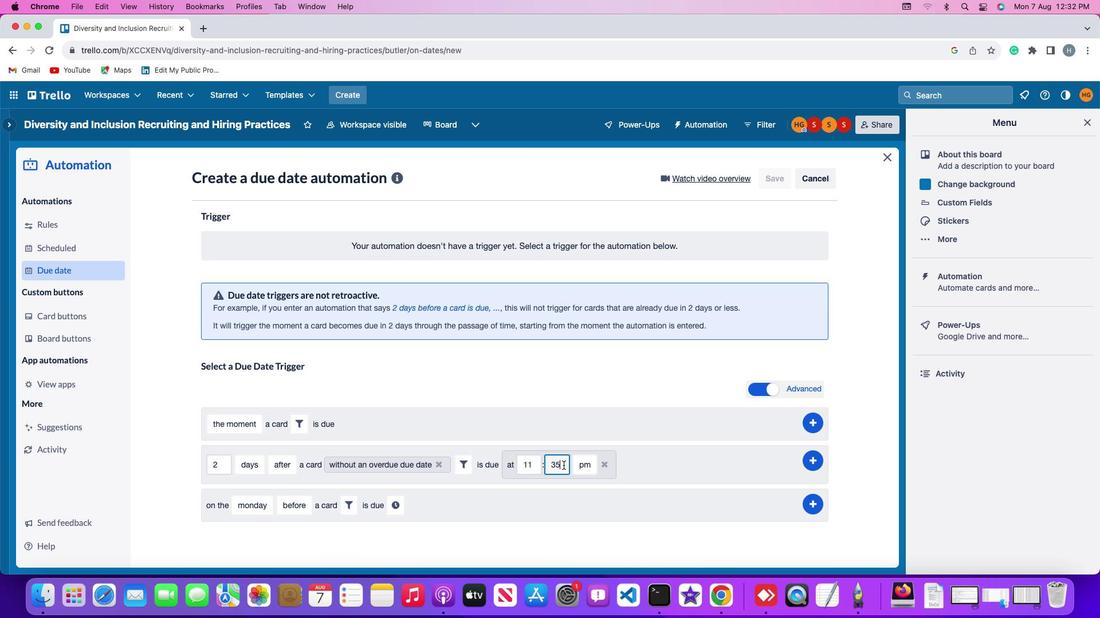 
Action: Key pressed Key.backspaceKey.backspaceKey.backspace'0''0'
Screenshot: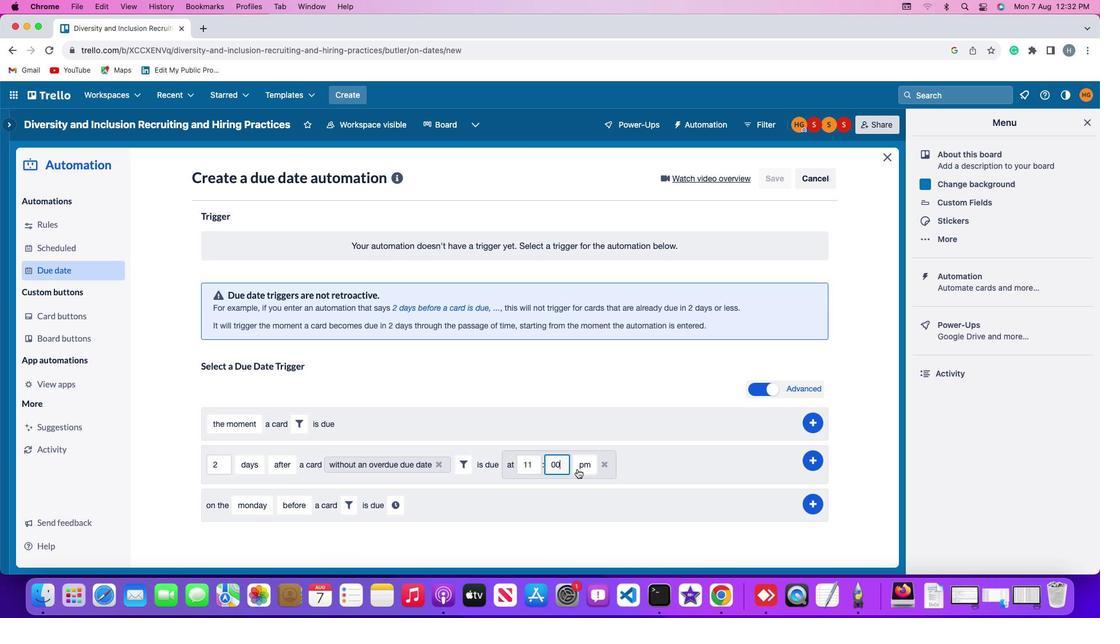 
Action: Mouse moved to (616, 453)
Screenshot: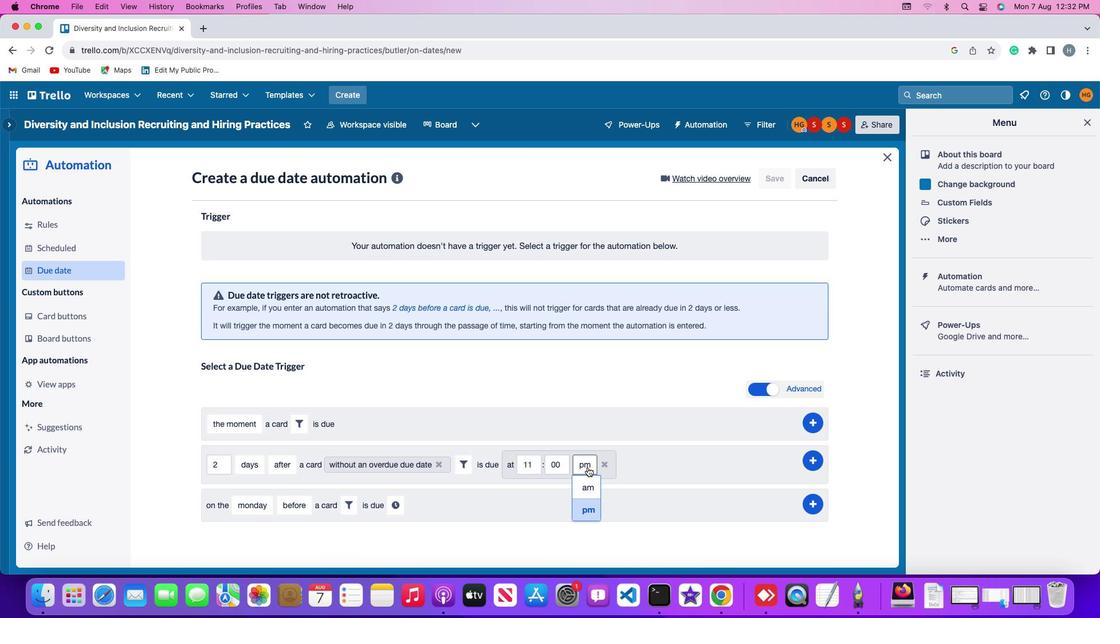 
Action: Mouse pressed left at (616, 453)
Screenshot: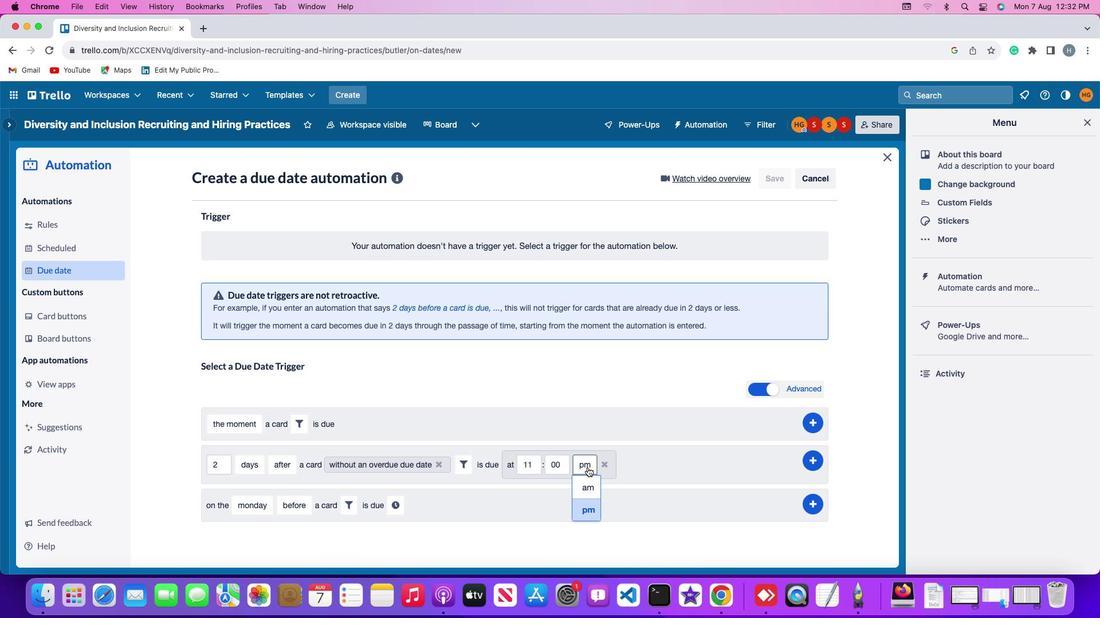 
Action: Mouse moved to (615, 464)
Screenshot: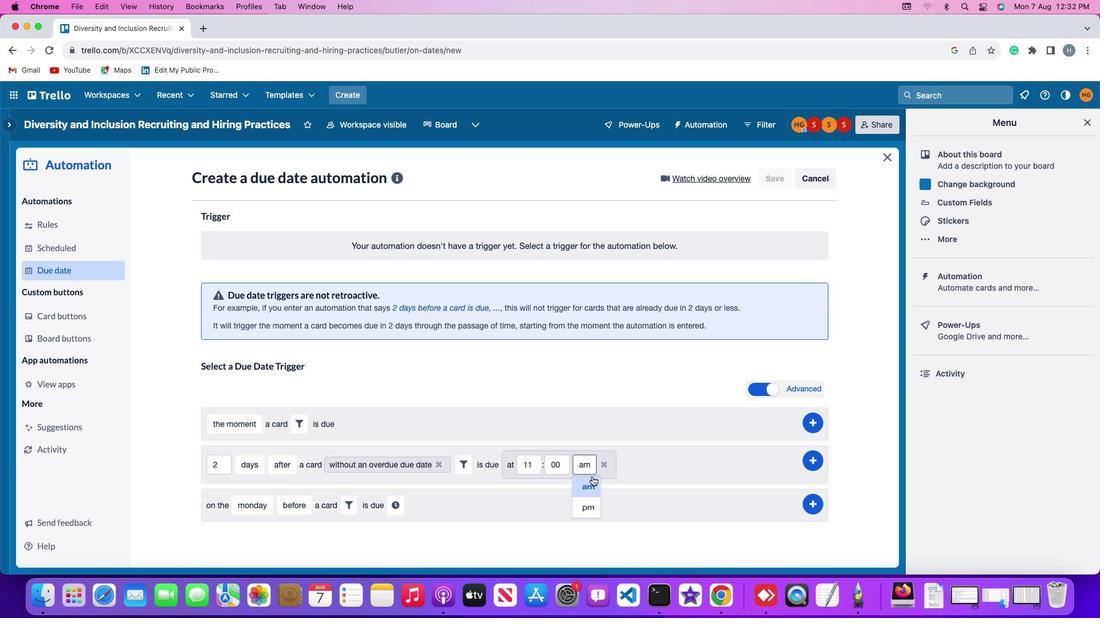 
Action: Mouse pressed left at (615, 464)
Screenshot: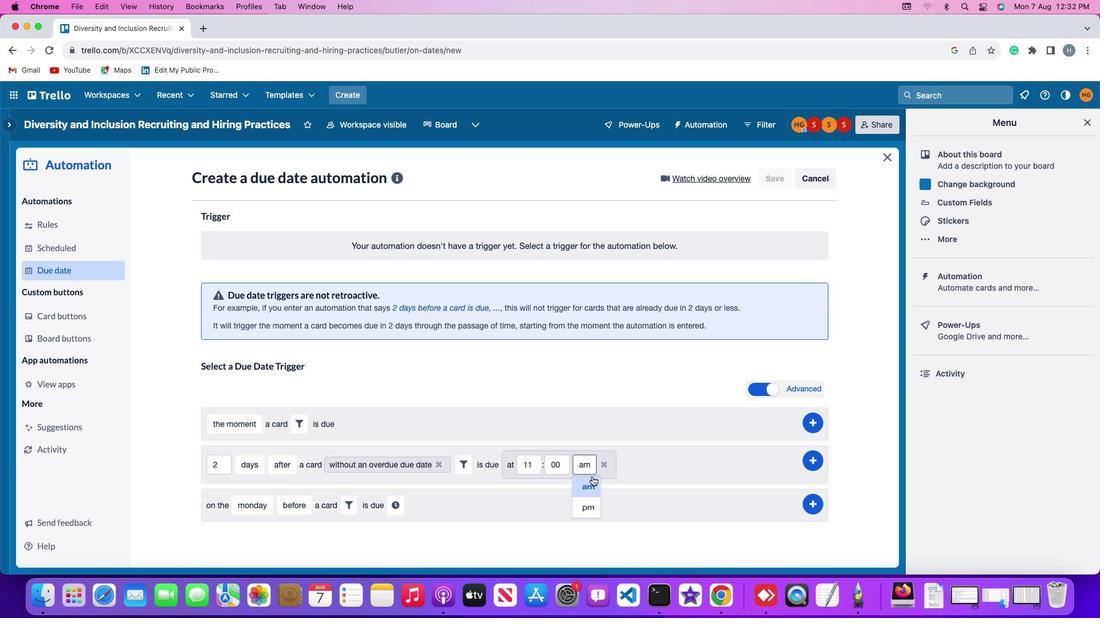 
Action: Mouse moved to (847, 447)
Screenshot: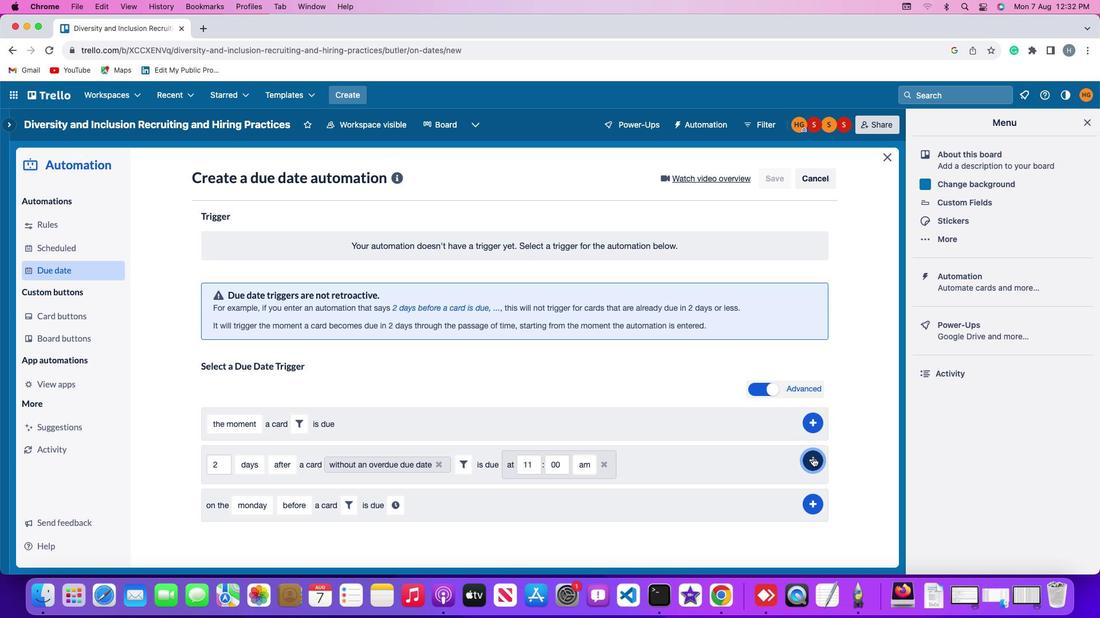 
Action: Mouse pressed left at (847, 447)
Screenshot: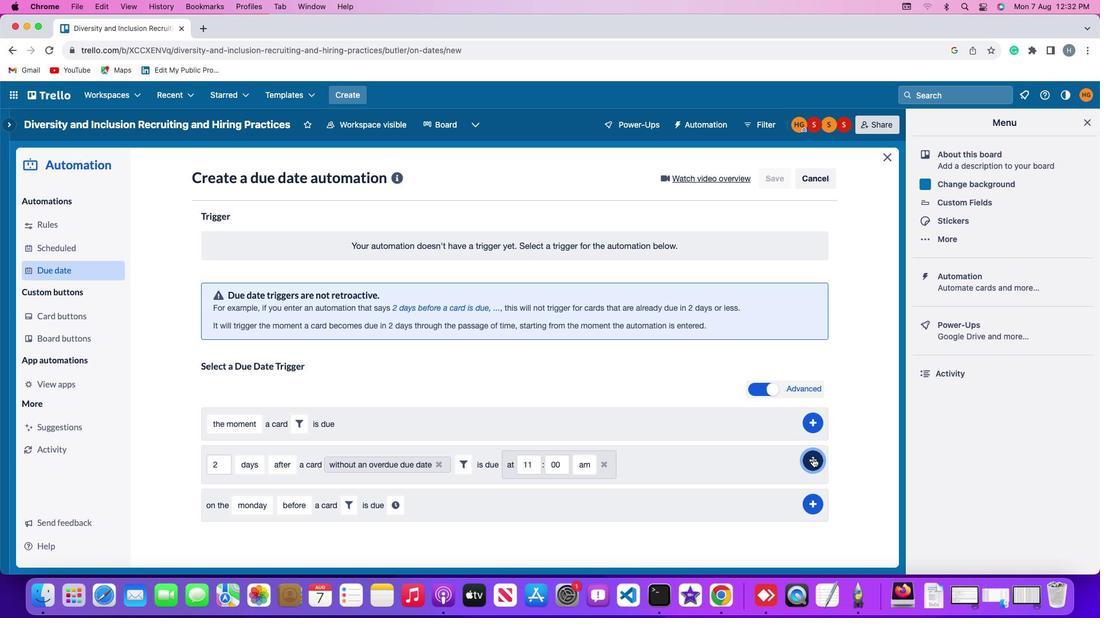 
Action: Mouse moved to (886, 377)
Screenshot: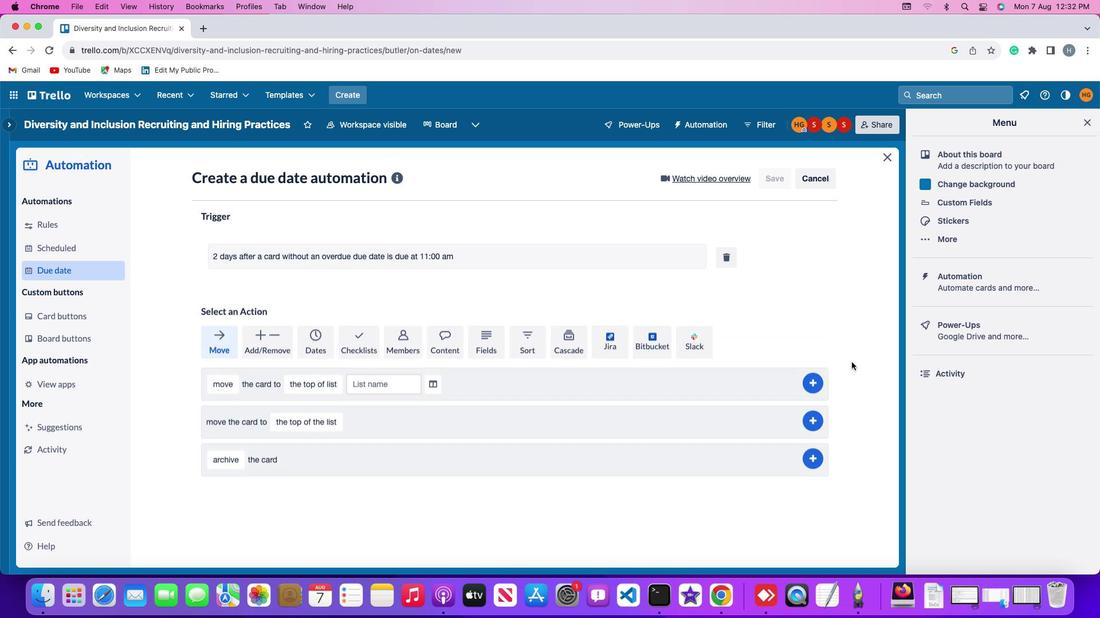 
